 Task: Find connections with filter location Carlisle with filter topic #Homeofficewith filter profile language English with filter current company Universal Ally with filter school West Bengal State University, Kolkata with filter industry Real Estate and Equipment Rental Services with filter service category Editing with filter keywords title UPS Driver
Action: Mouse moved to (492, 66)
Screenshot: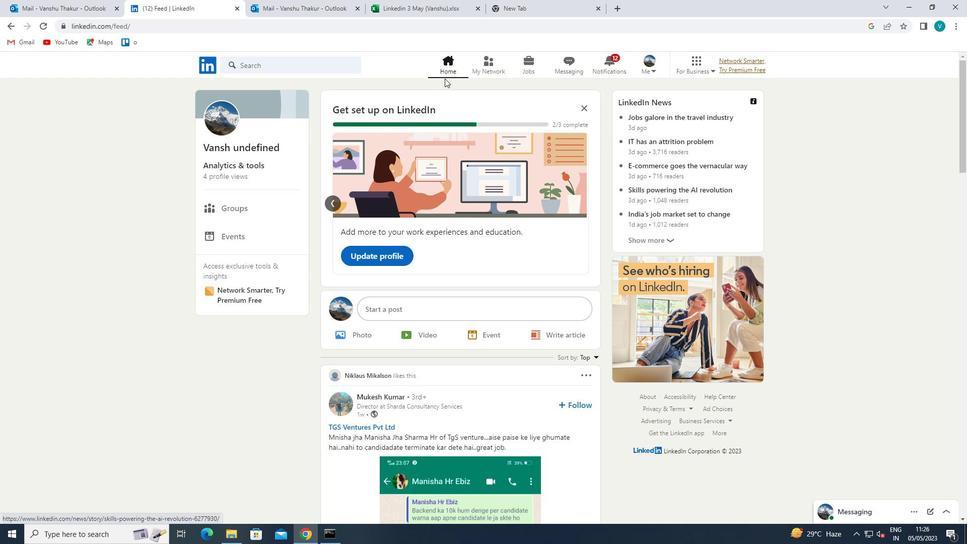 
Action: Mouse pressed left at (492, 66)
Screenshot: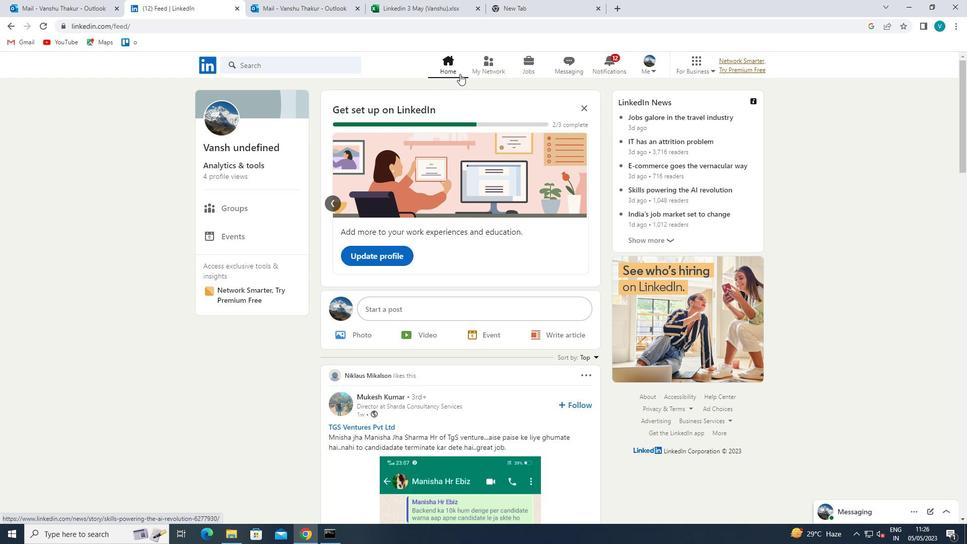 
Action: Mouse moved to (298, 120)
Screenshot: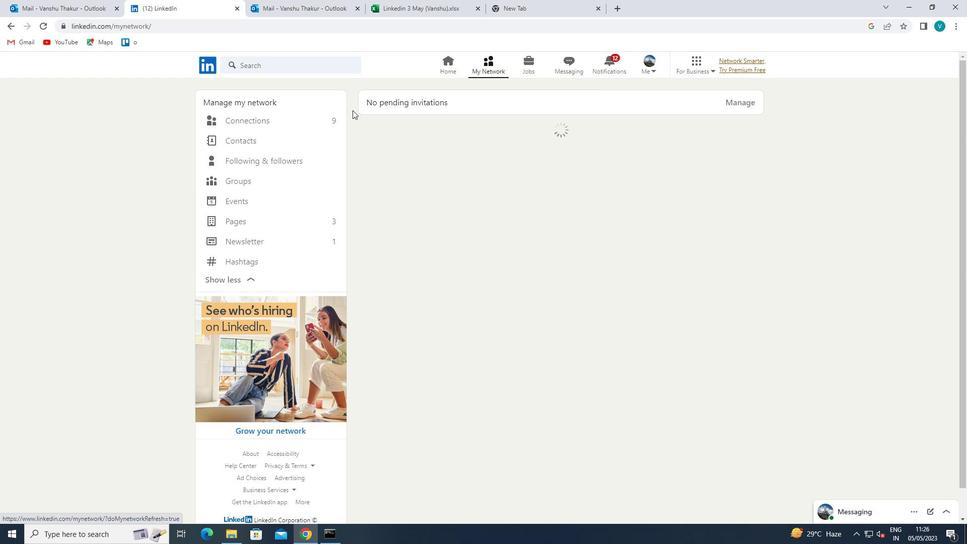 
Action: Mouse pressed left at (298, 120)
Screenshot: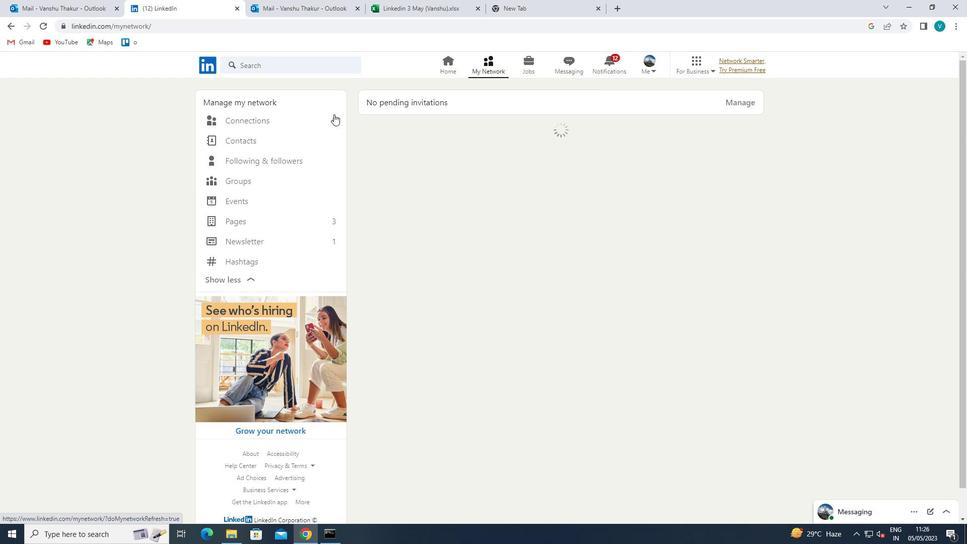 
Action: Mouse moved to (577, 119)
Screenshot: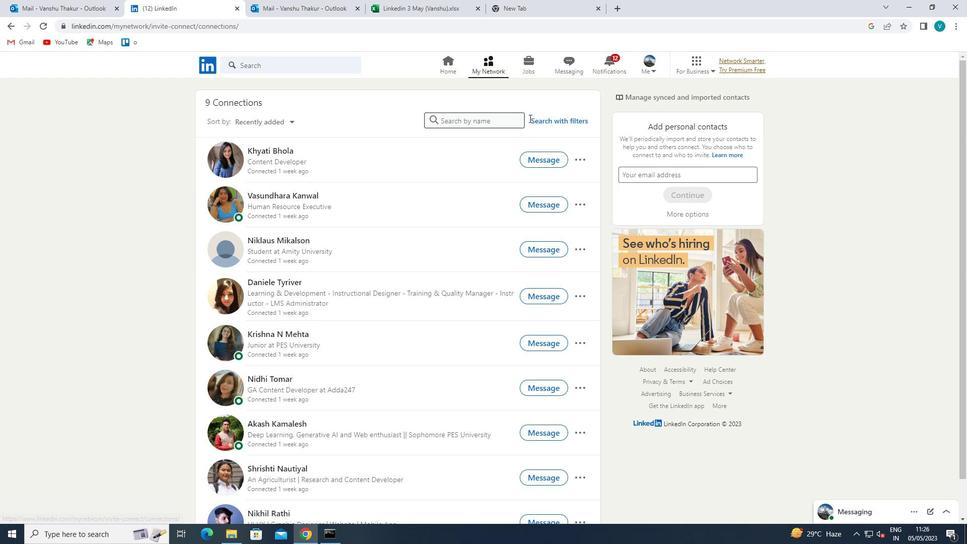 
Action: Mouse pressed left at (577, 119)
Screenshot: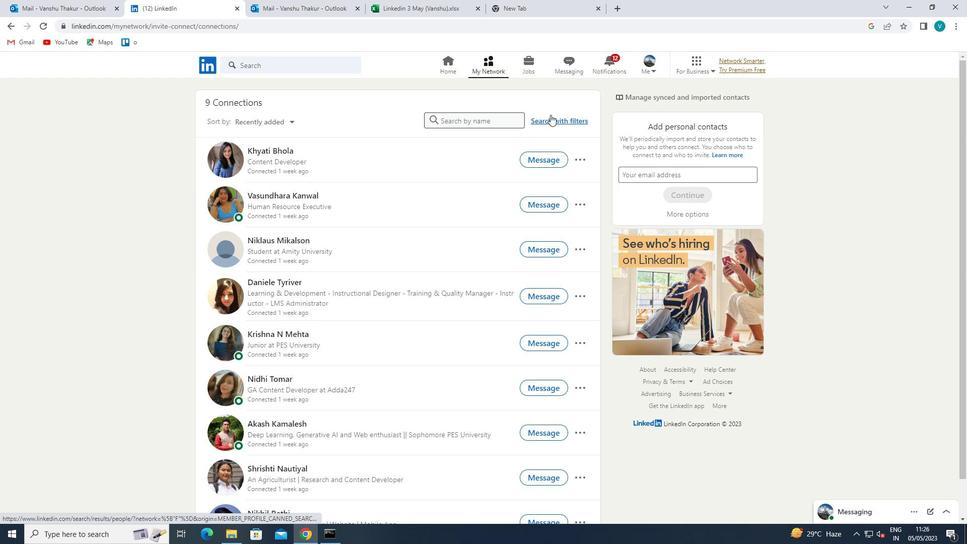 
Action: Mouse moved to (488, 95)
Screenshot: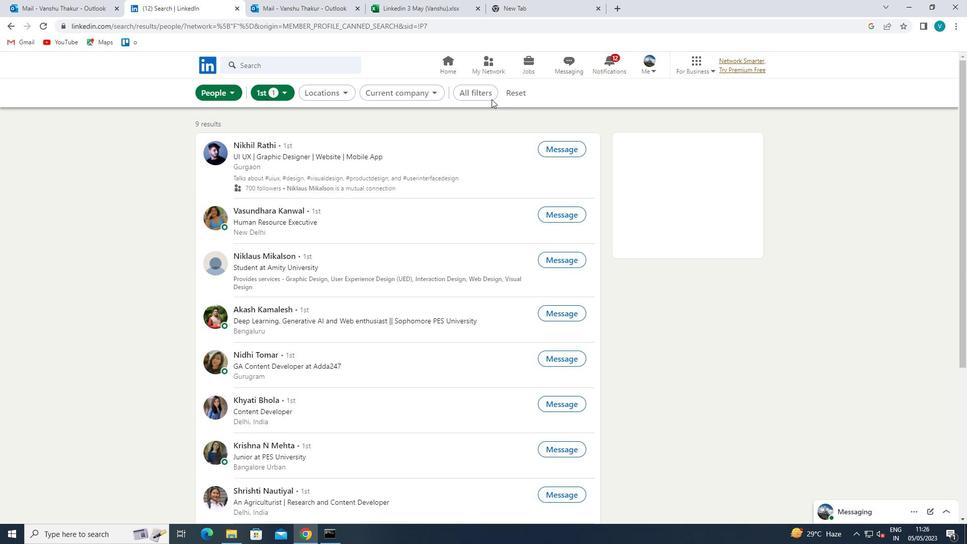 
Action: Mouse pressed left at (488, 95)
Screenshot: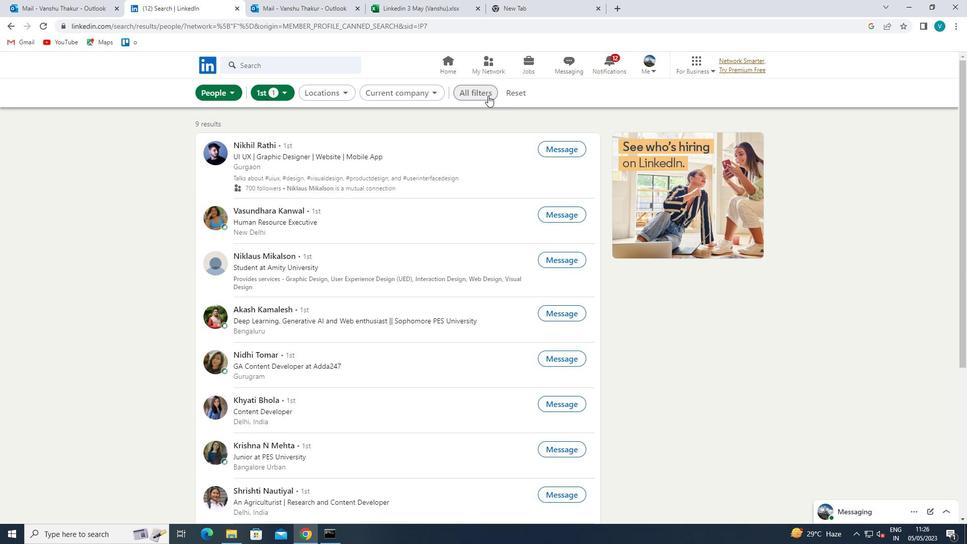 
Action: Mouse moved to (785, 211)
Screenshot: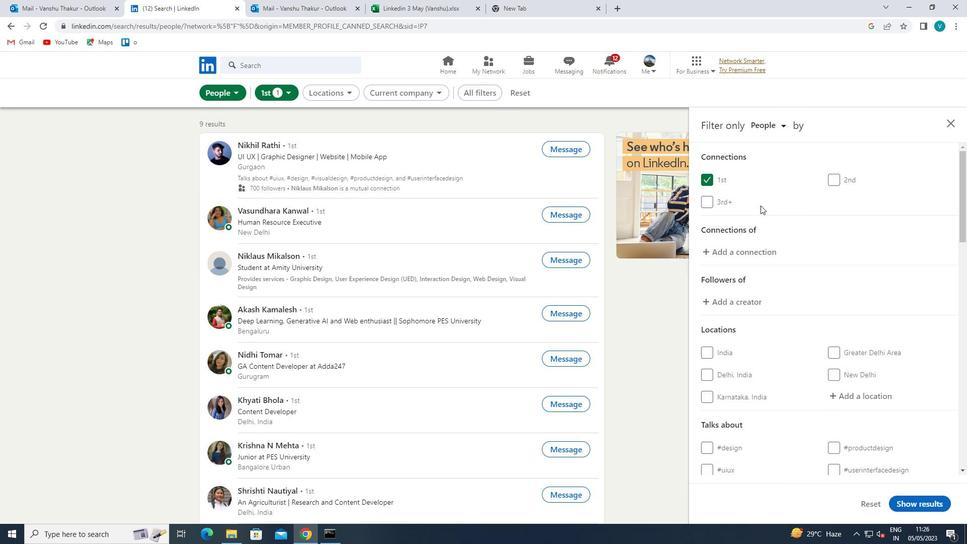 
Action: Mouse scrolled (785, 210) with delta (0, 0)
Screenshot: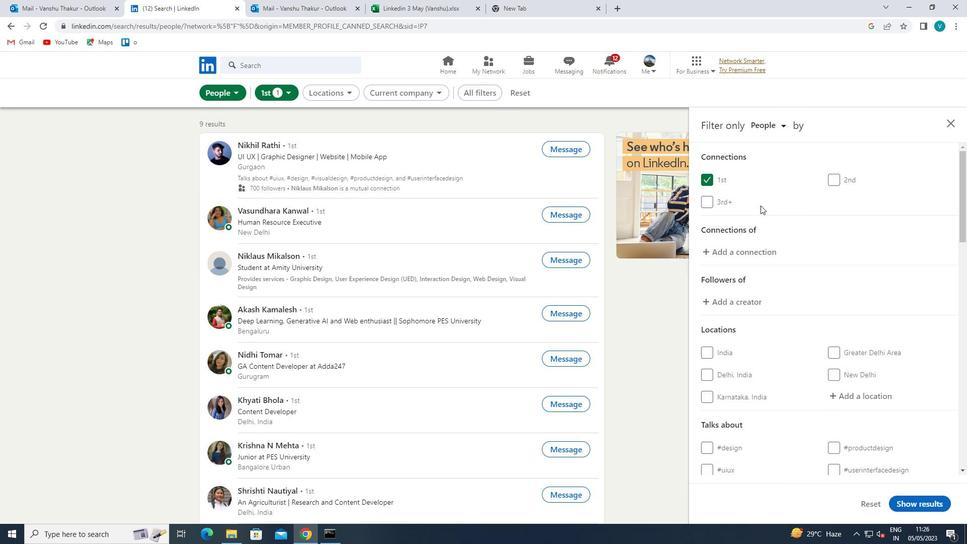
Action: Mouse moved to (786, 212)
Screenshot: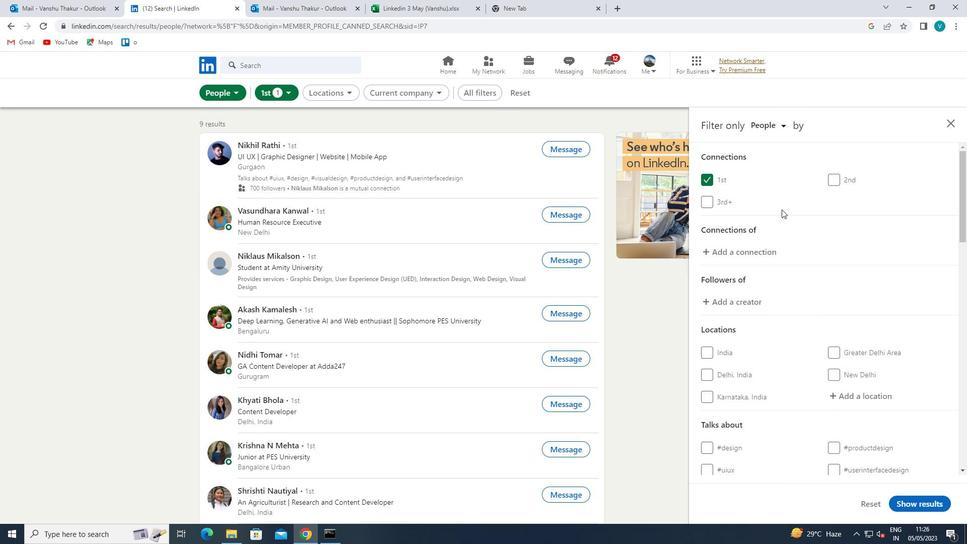 
Action: Mouse scrolled (786, 211) with delta (0, 0)
Screenshot: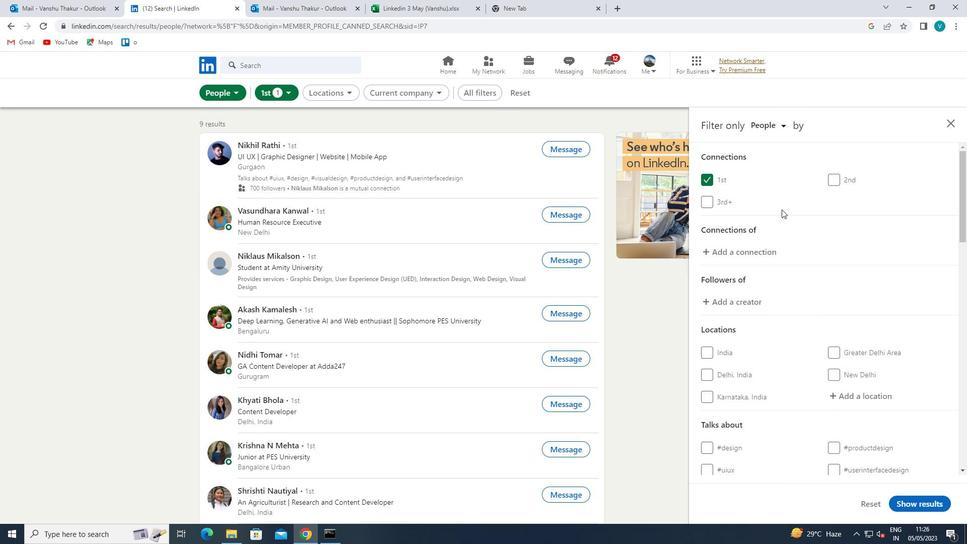 
Action: Mouse moved to (787, 212)
Screenshot: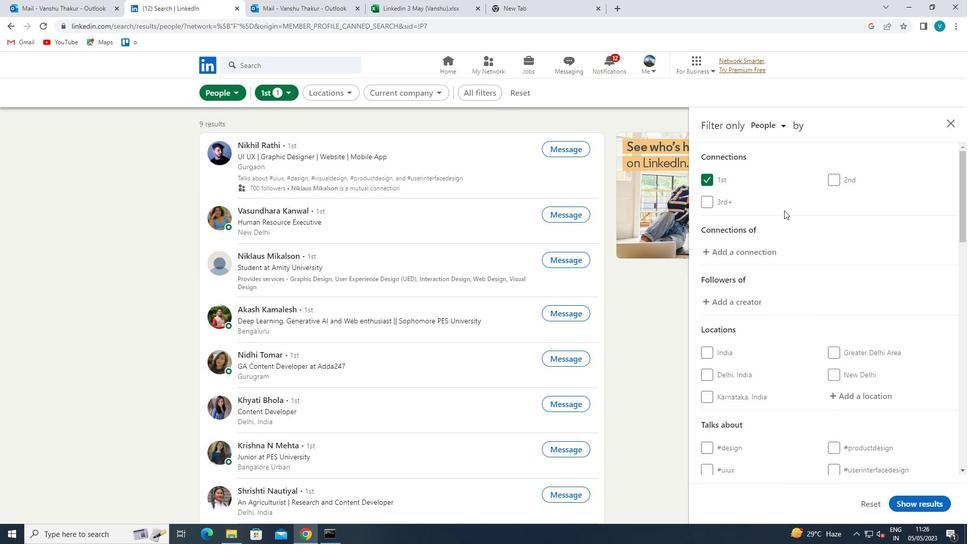 
Action: Mouse scrolled (787, 212) with delta (0, 0)
Screenshot: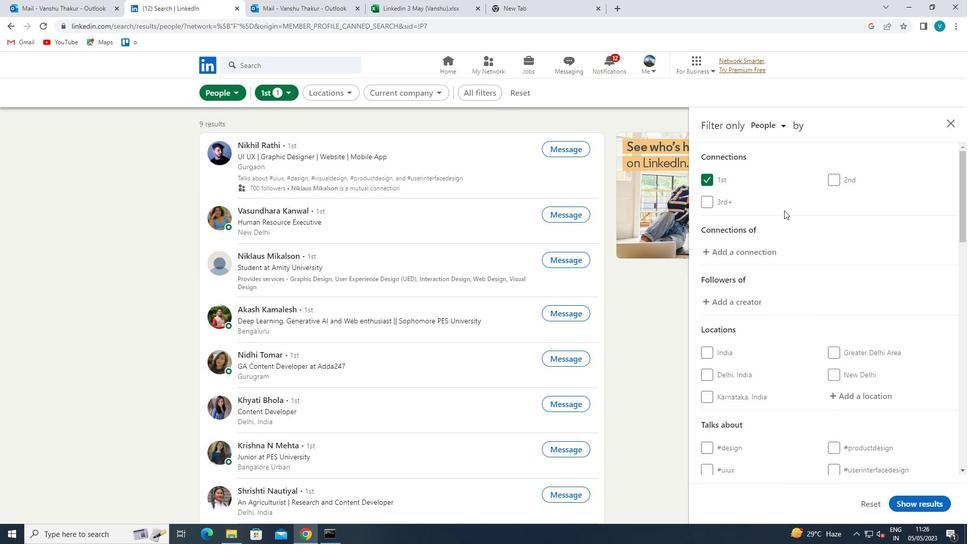 
Action: Mouse moved to (867, 245)
Screenshot: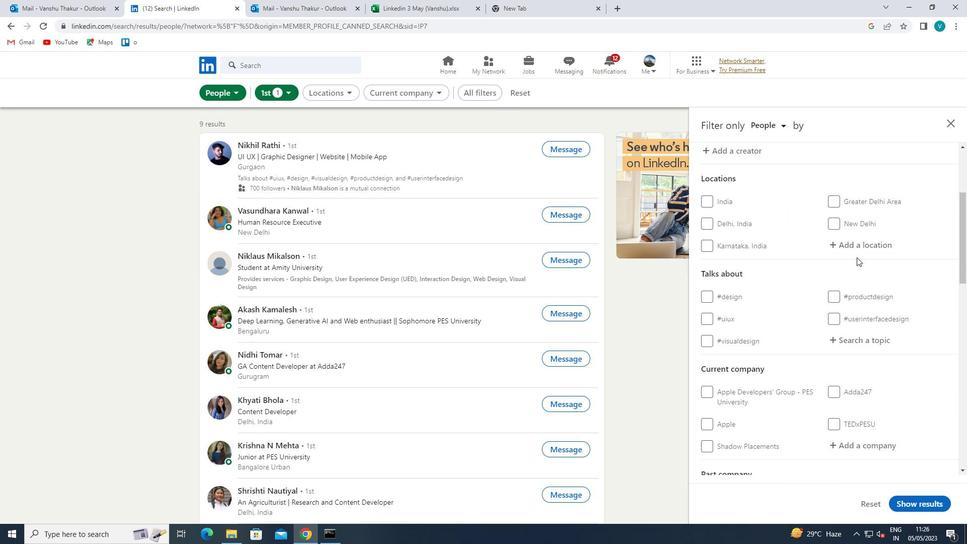 
Action: Mouse pressed left at (867, 245)
Screenshot: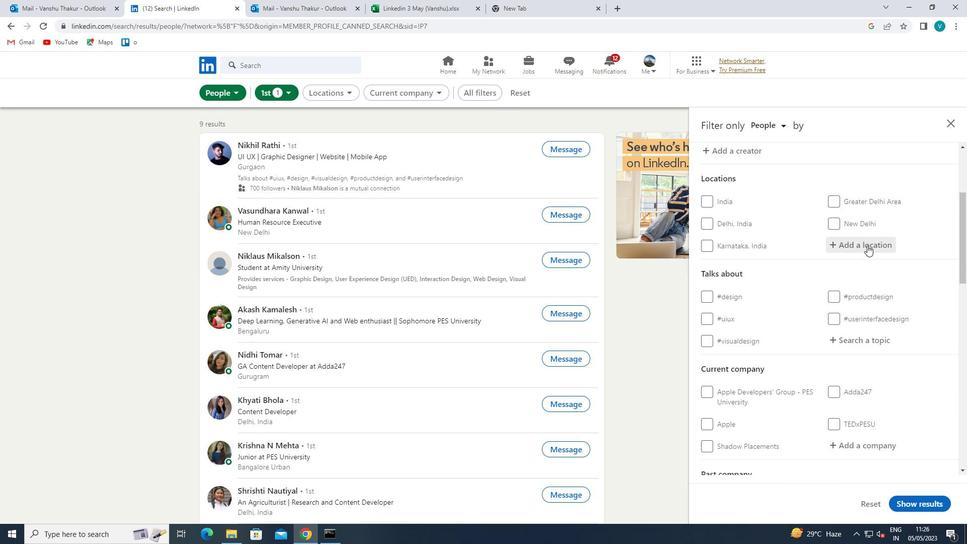 
Action: Mouse moved to (821, 218)
Screenshot: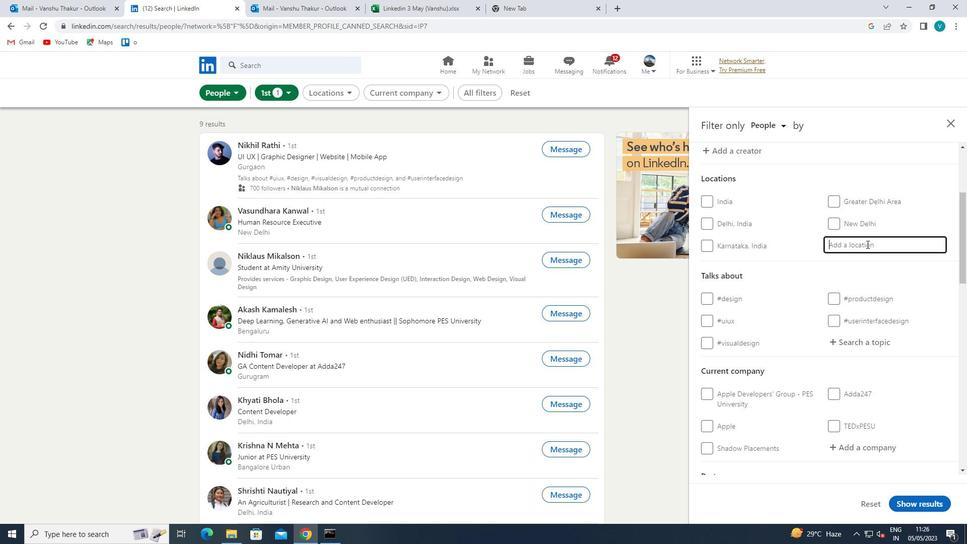 
Action: Key pressed <Key.shift>CARLISLE
Screenshot: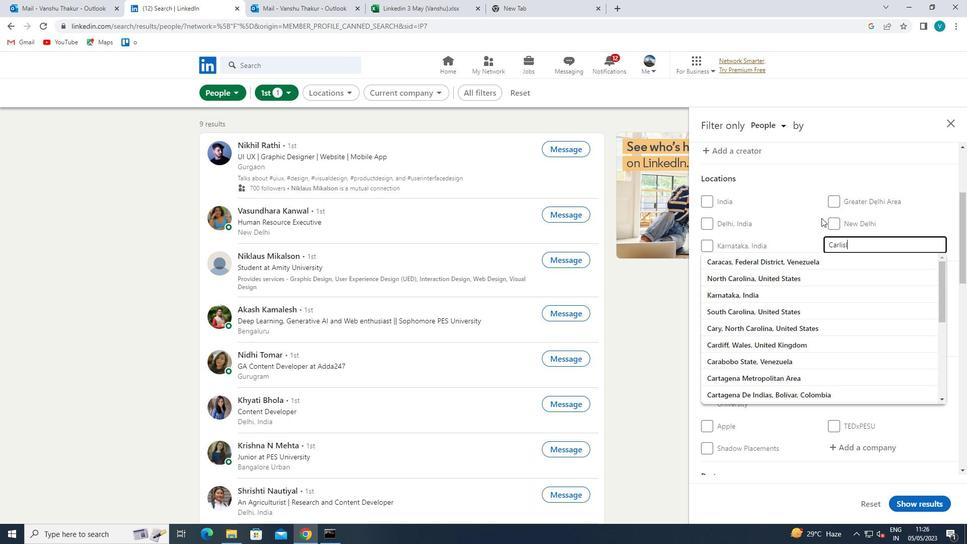 
Action: Mouse moved to (801, 261)
Screenshot: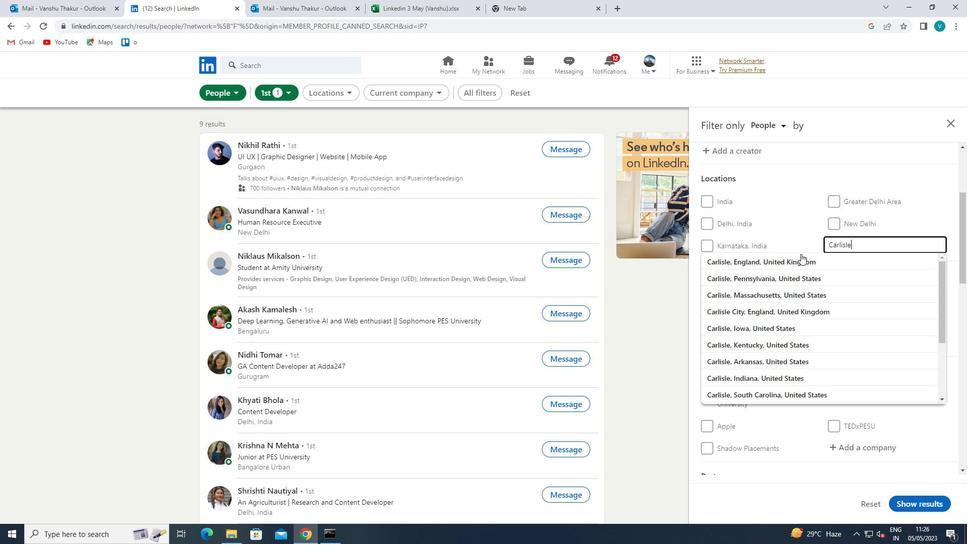 
Action: Mouse pressed left at (801, 261)
Screenshot: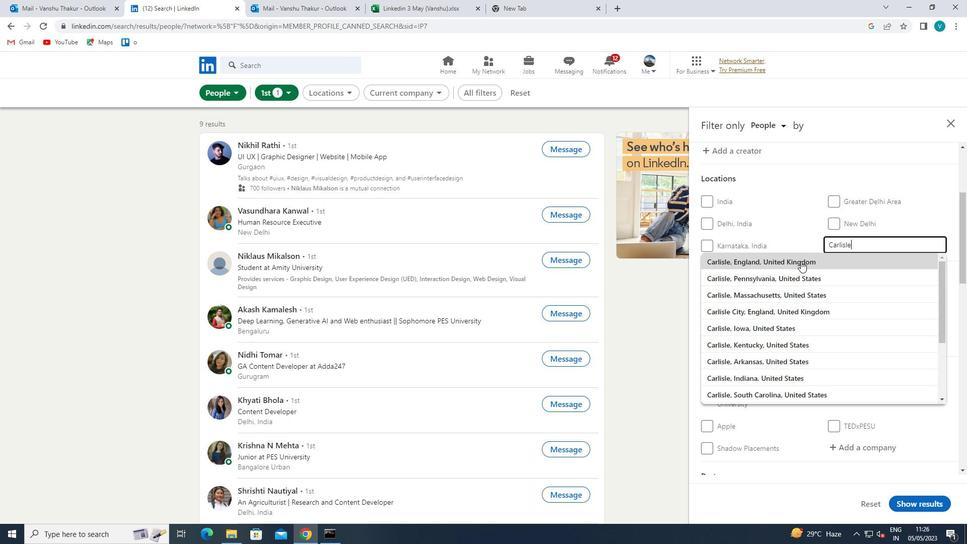 
Action: Mouse moved to (802, 263)
Screenshot: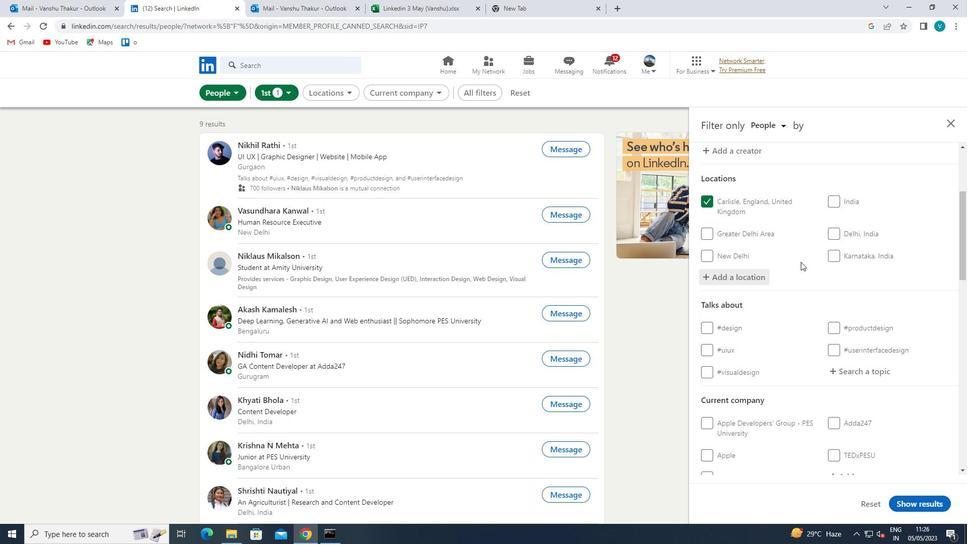 
Action: Mouse scrolled (802, 263) with delta (0, 0)
Screenshot: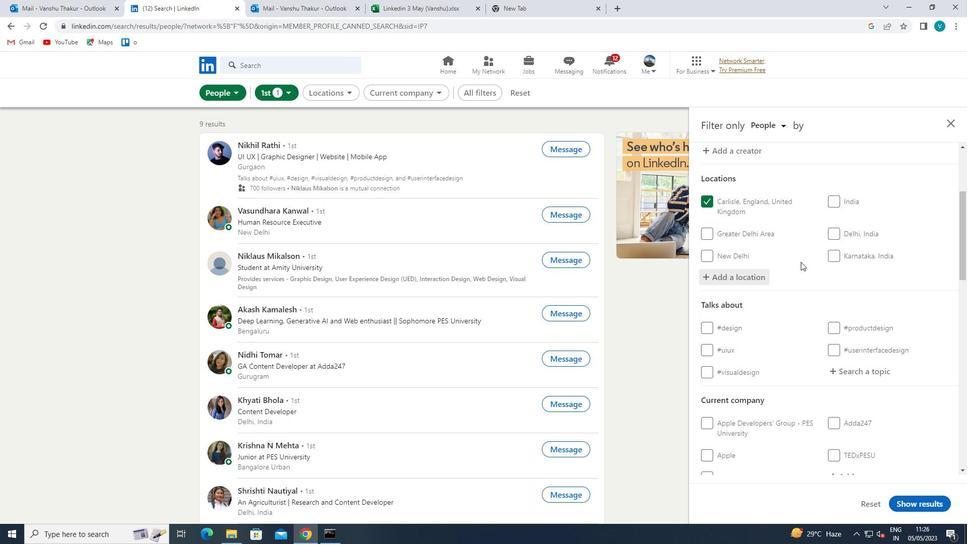 
Action: Mouse moved to (803, 264)
Screenshot: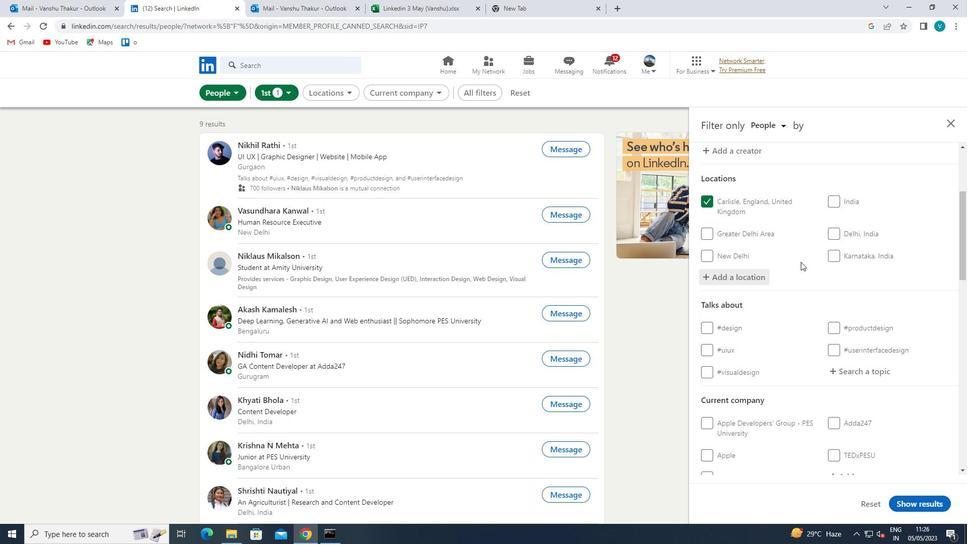 
Action: Mouse scrolled (803, 263) with delta (0, 0)
Screenshot: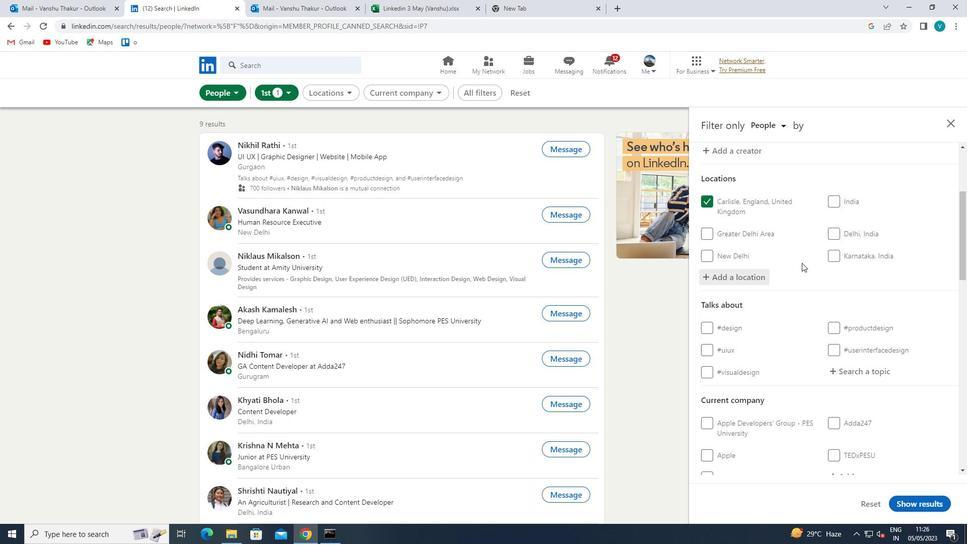 
Action: Mouse moved to (833, 271)
Screenshot: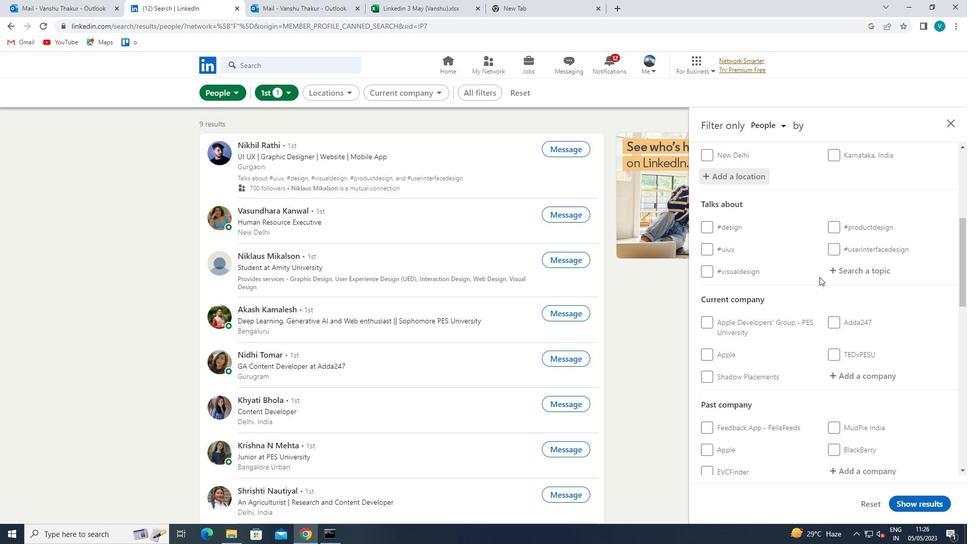 
Action: Mouse pressed left at (833, 271)
Screenshot: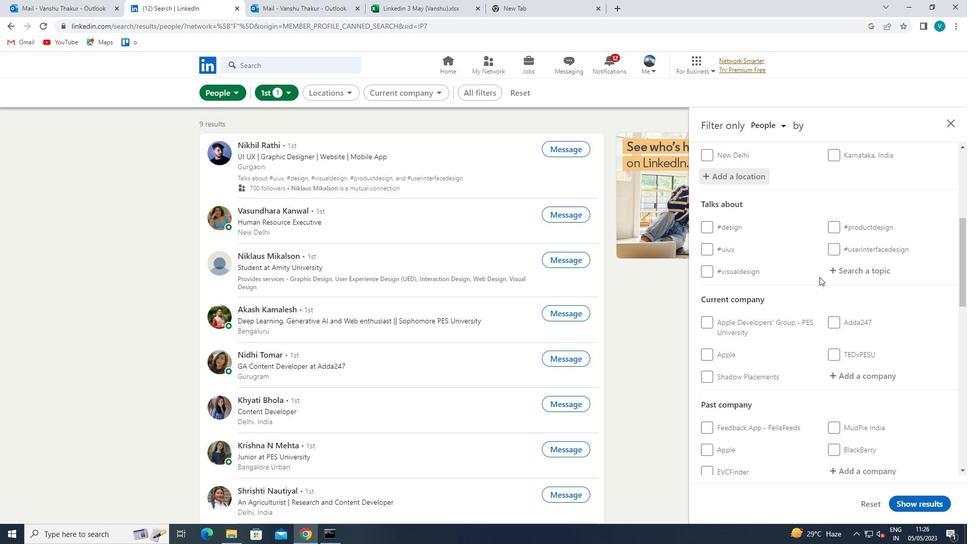 
Action: Mouse moved to (835, 271)
Screenshot: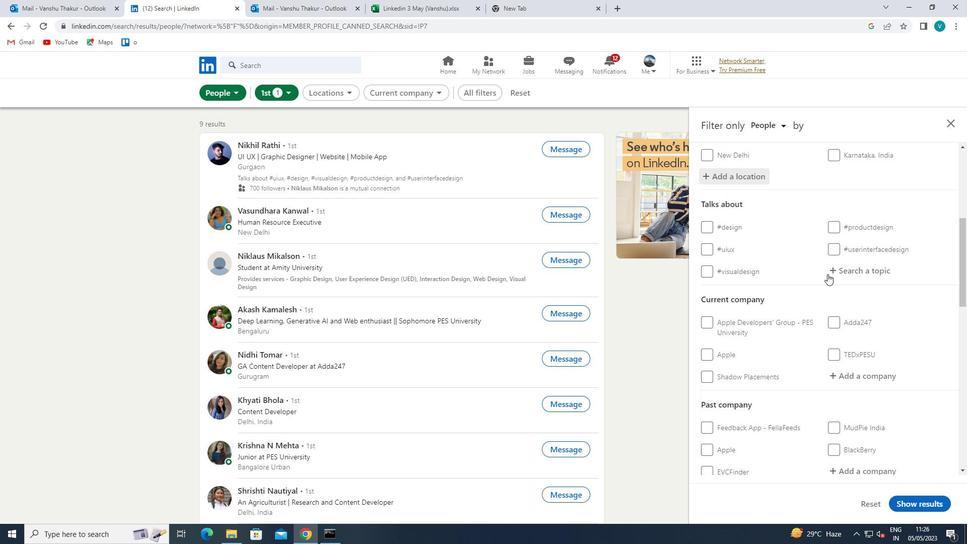 
Action: Key pressed HOMEOFFICE
Screenshot: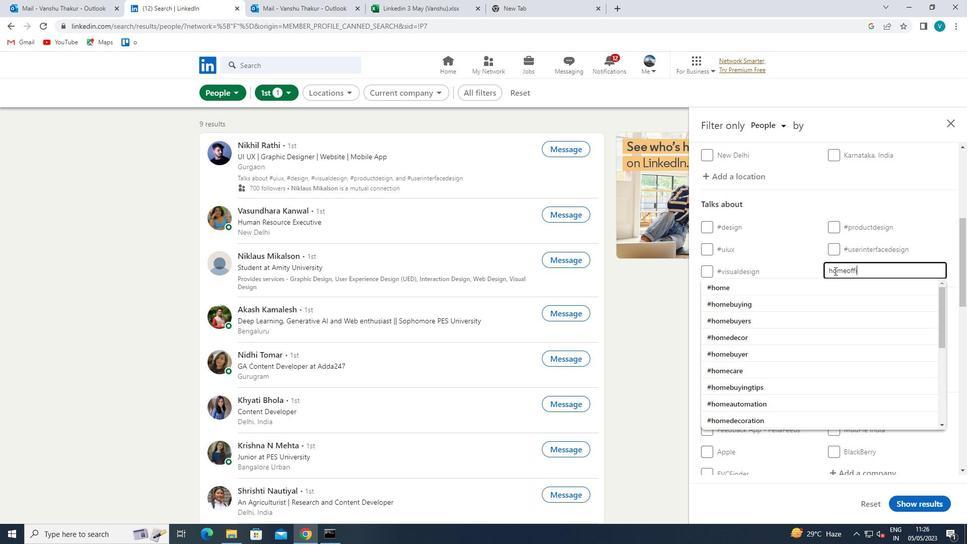 
Action: Mouse moved to (814, 284)
Screenshot: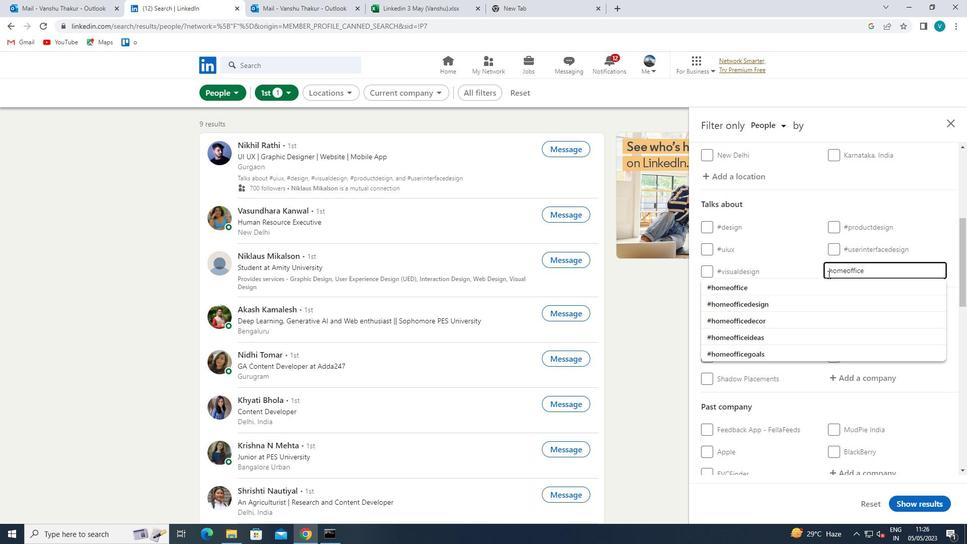 
Action: Mouse pressed left at (814, 284)
Screenshot: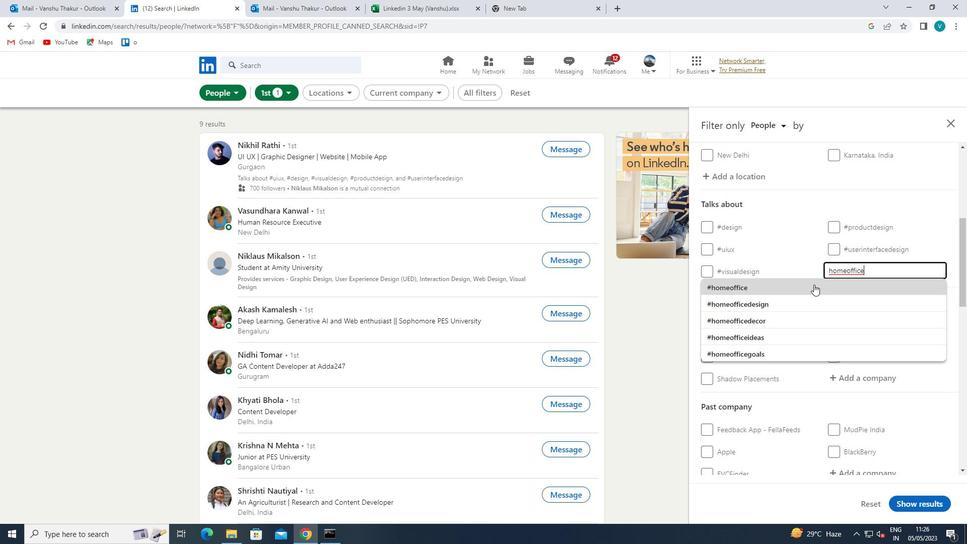 
Action: Mouse scrolled (814, 284) with delta (0, 0)
Screenshot: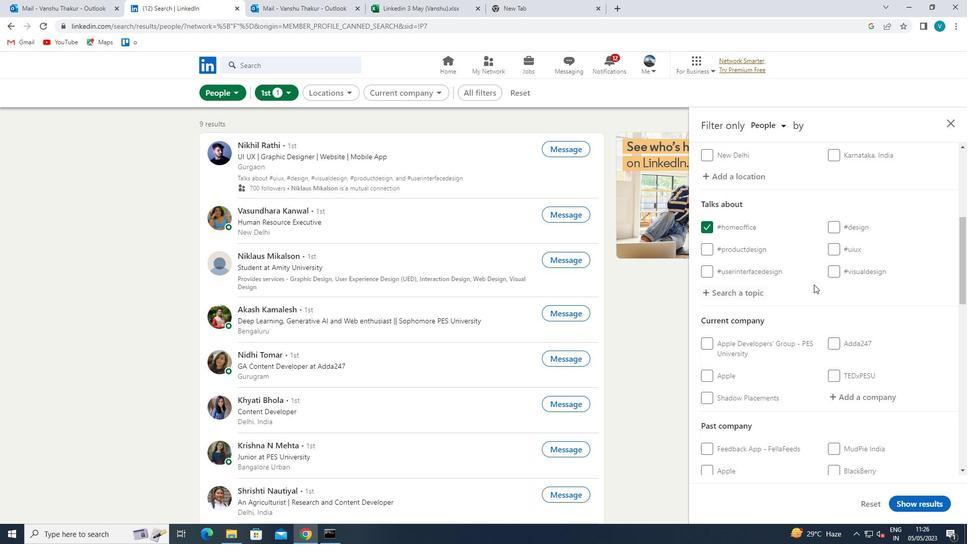 
Action: Mouse scrolled (814, 284) with delta (0, 0)
Screenshot: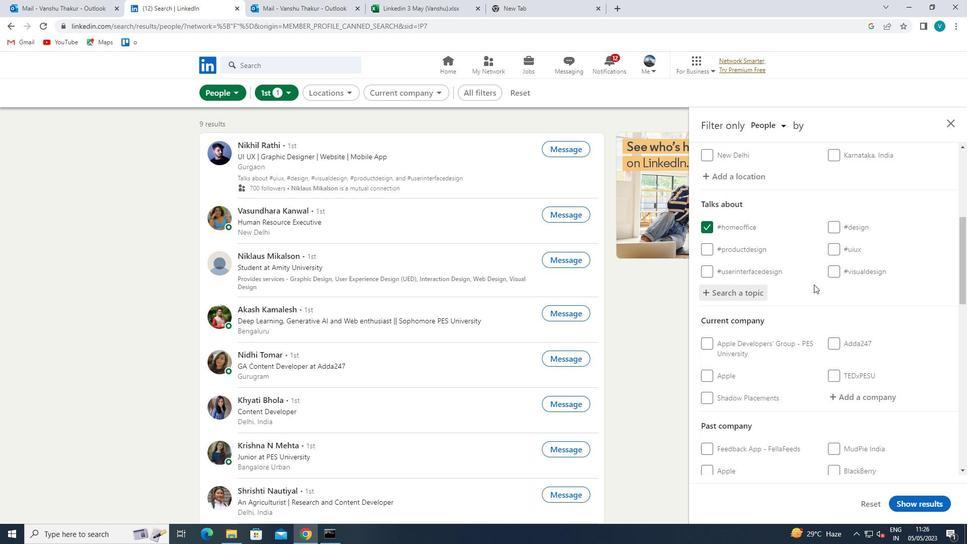 
Action: Mouse moved to (814, 286)
Screenshot: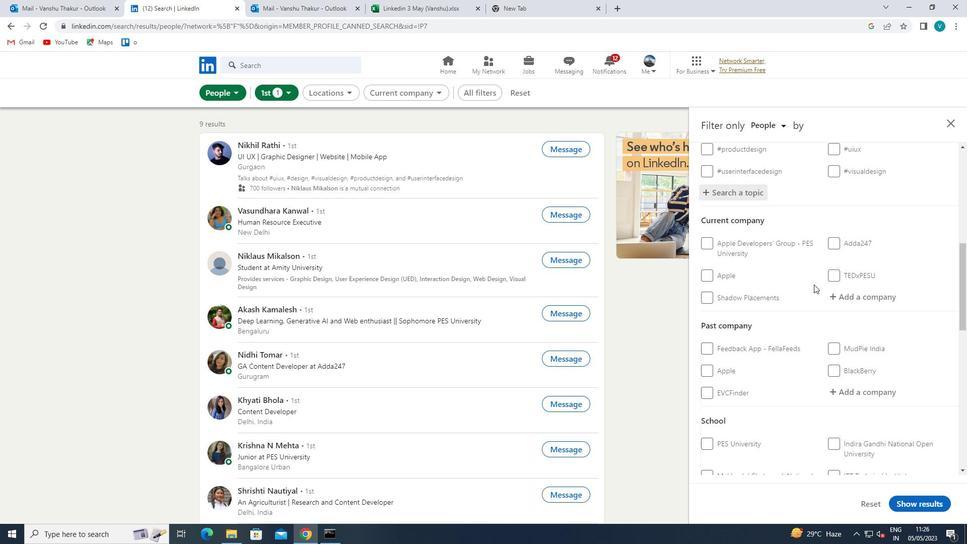 
Action: Mouse scrolled (814, 285) with delta (0, 0)
Screenshot: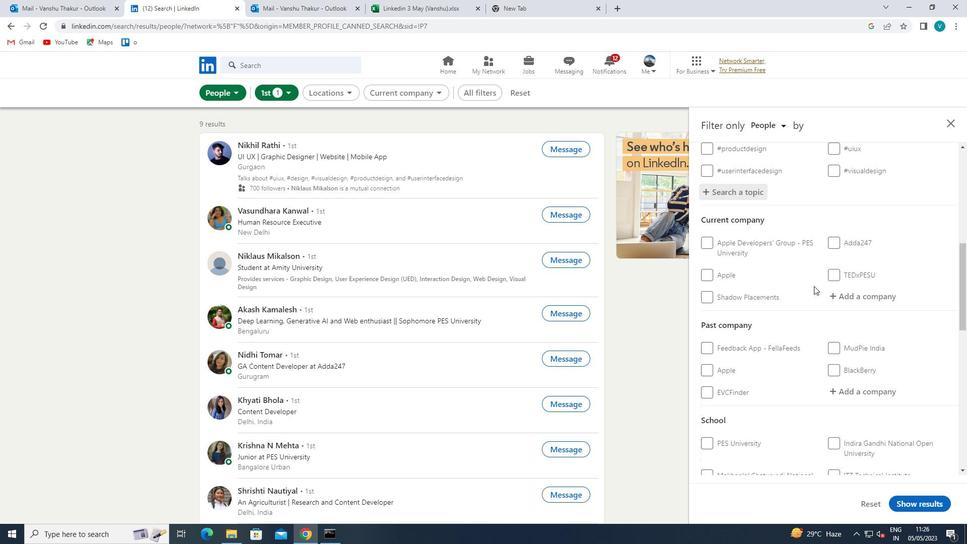 
Action: Mouse scrolled (814, 285) with delta (0, 0)
Screenshot: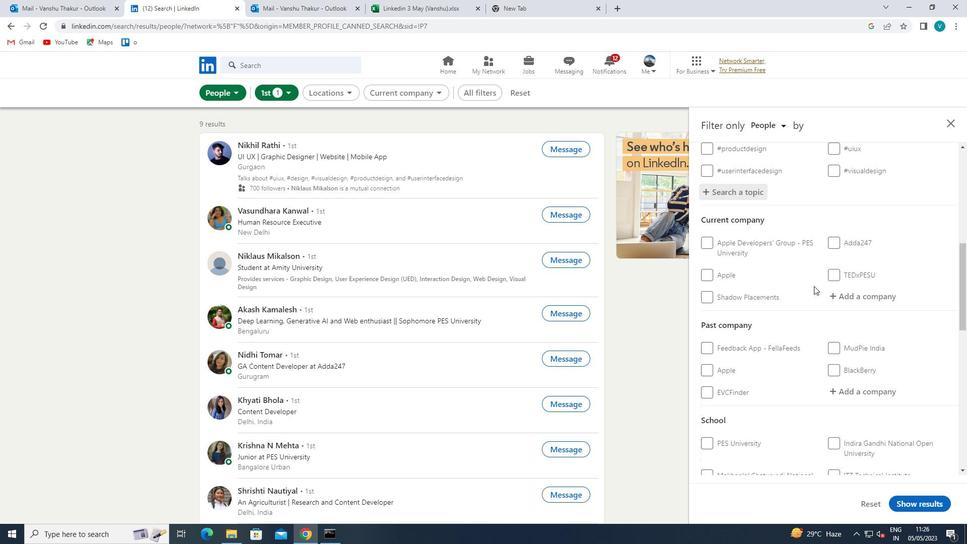 
Action: Mouse scrolled (814, 285) with delta (0, 0)
Screenshot: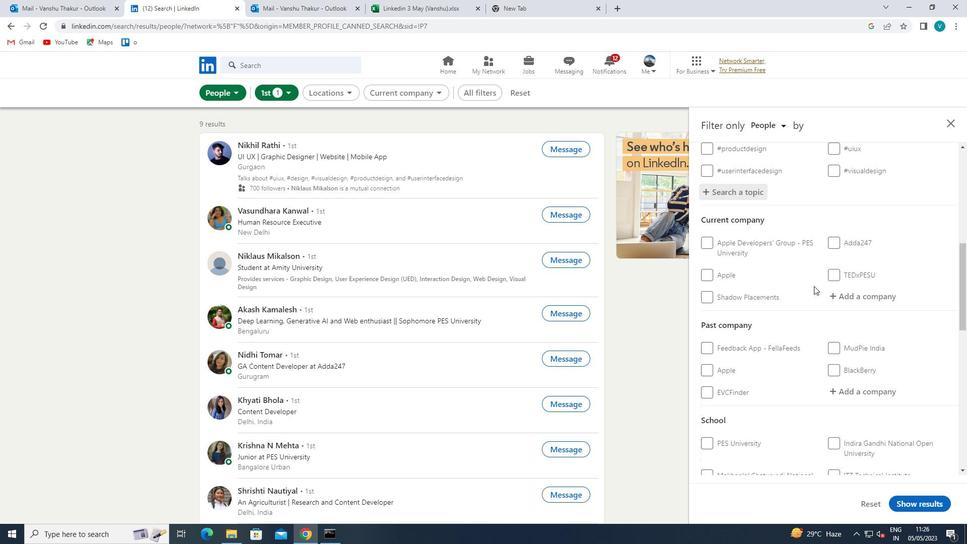 
Action: Mouse moved to (812, 287)
Screenshot: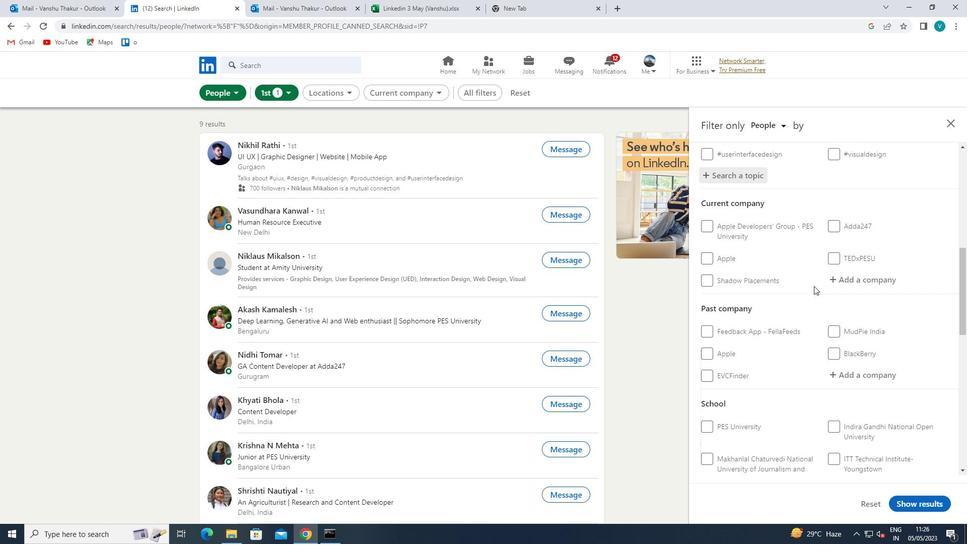 
Action: Mouse scrolled (812, 287) with delta (0, 0)
Screenshot: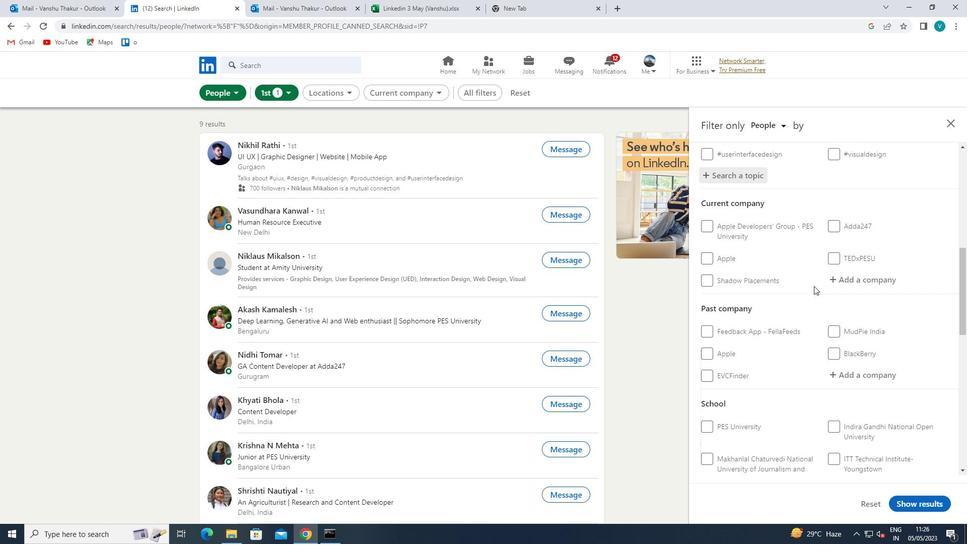 
Action: Mouse moved to (811, 287)
Screenshot: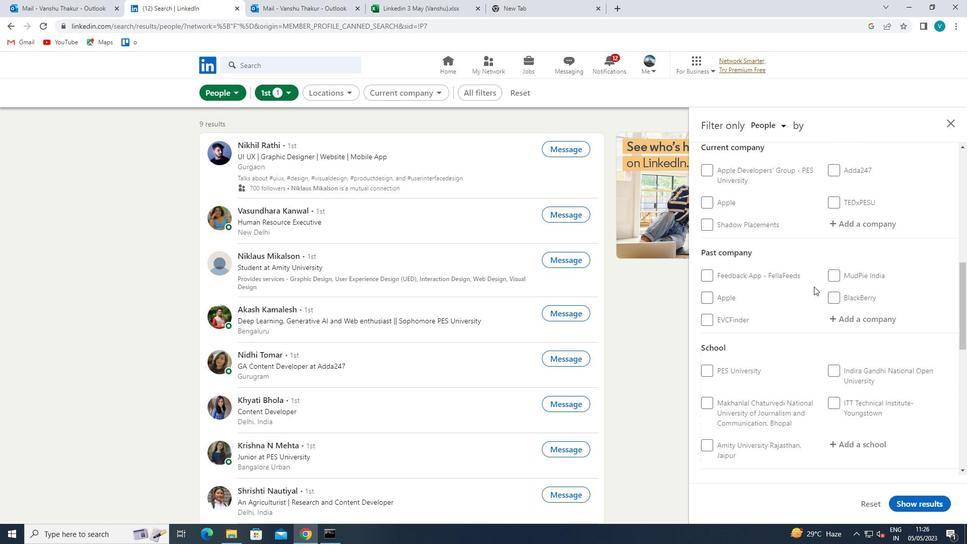 
Action: Mouse scrolled (811, 287) with delta (0, 0)
Screenshot: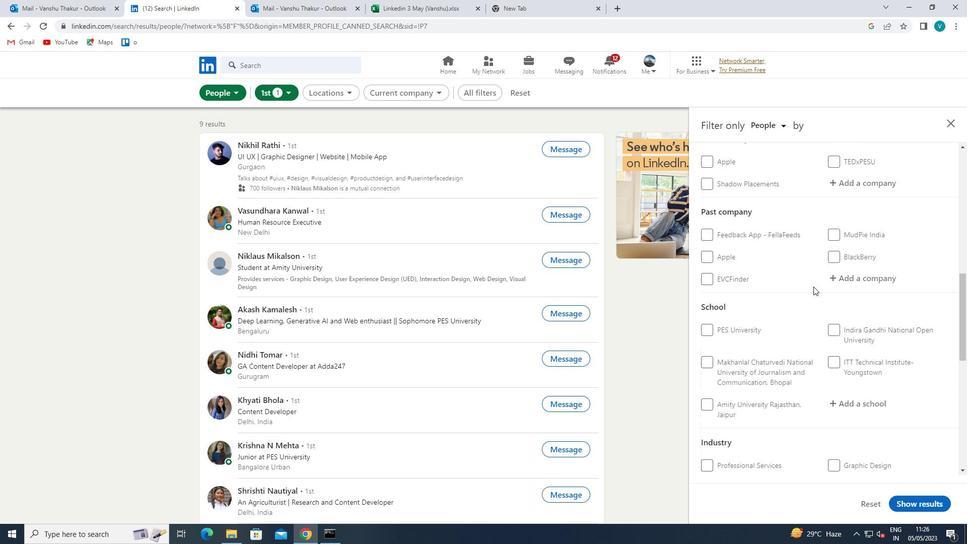 
Action: Mouse moved to (810, 289)
Screenshot: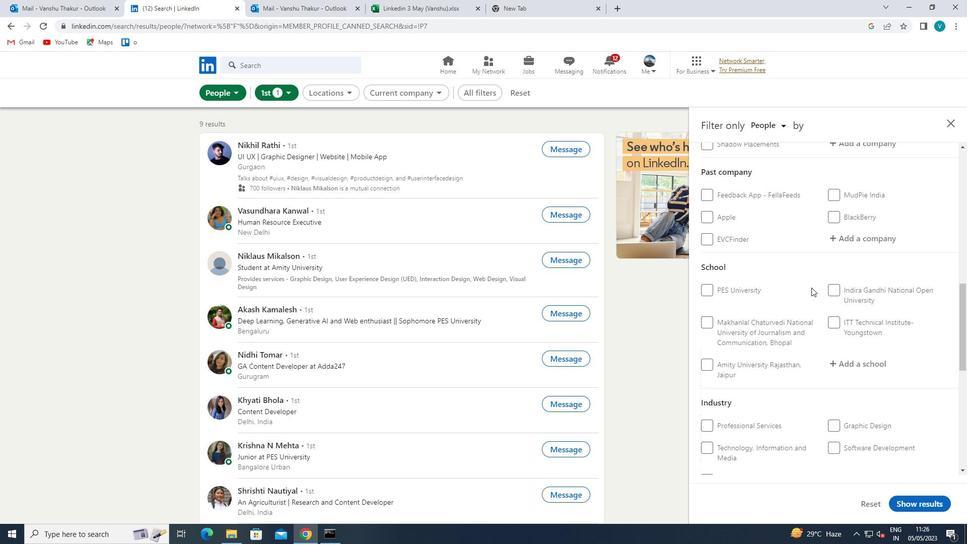 
Action: Mouse scrolled (810, 288) with delta (0, 0)
Screenshot: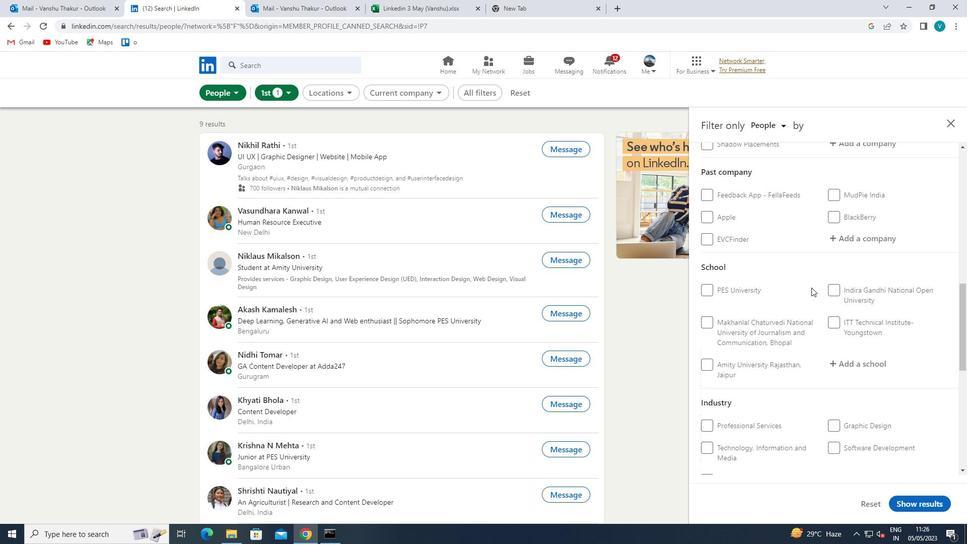 
Action: Mouse moved to (799, 298)
Screenshot: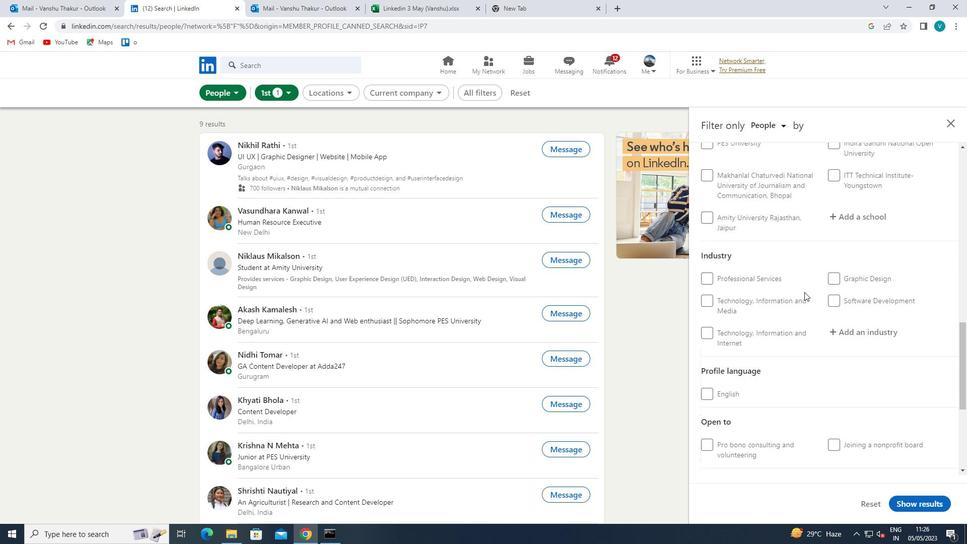 
Action: Mouse scrolled (799, 297) with delta (0, 0)
Screenshot: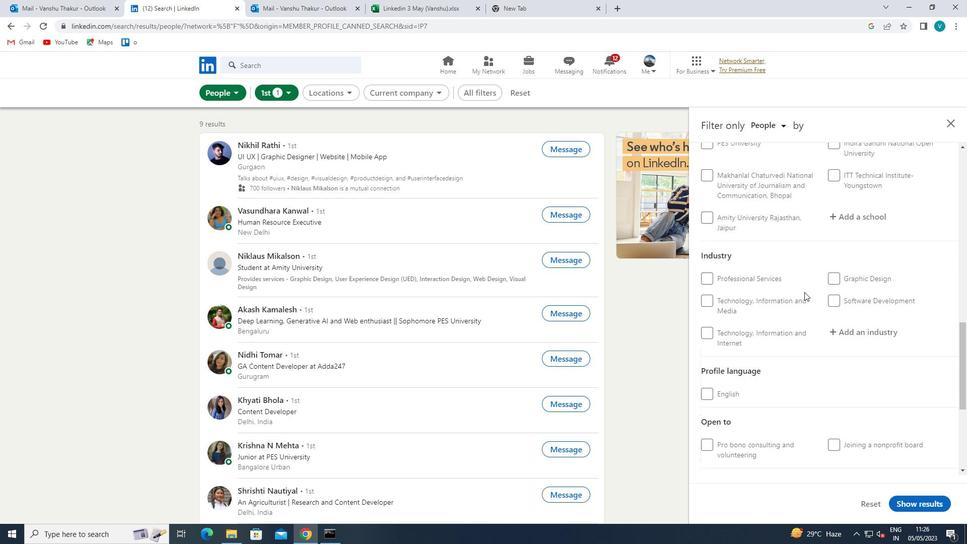 
Action: Mouse moved to (711, 342)
Screenshot: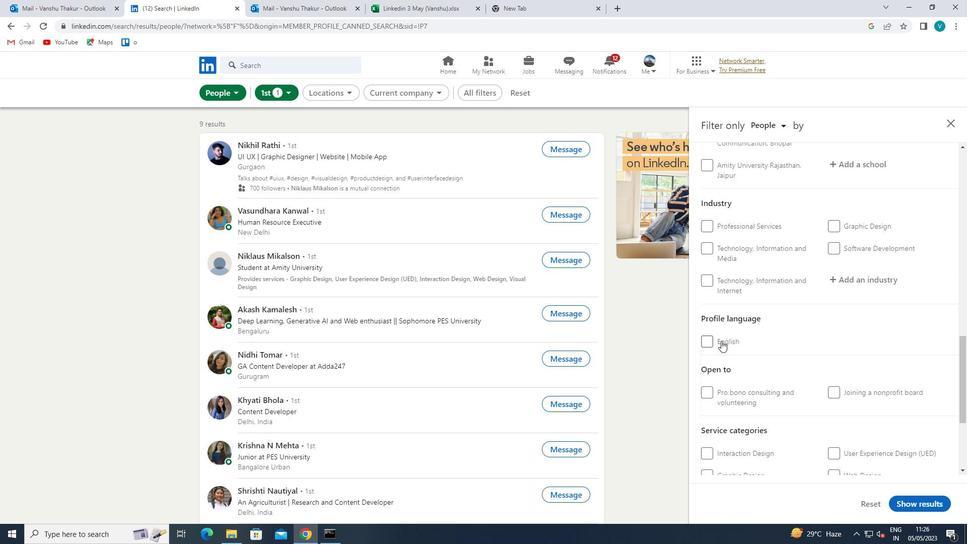 
Action: Mouse pressed left at (711, 342)
Screenshot: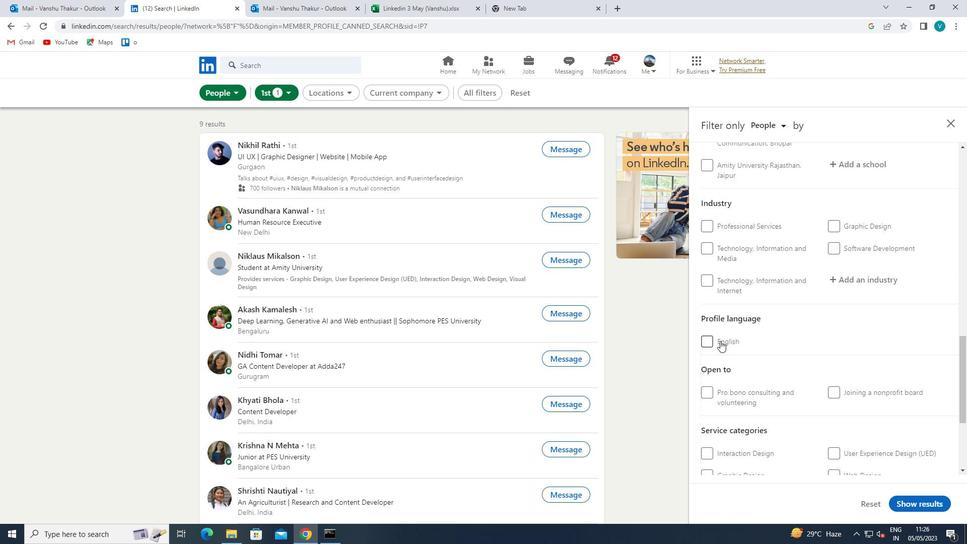 
Action: Mouse moved to (878, 345)
Screenshot: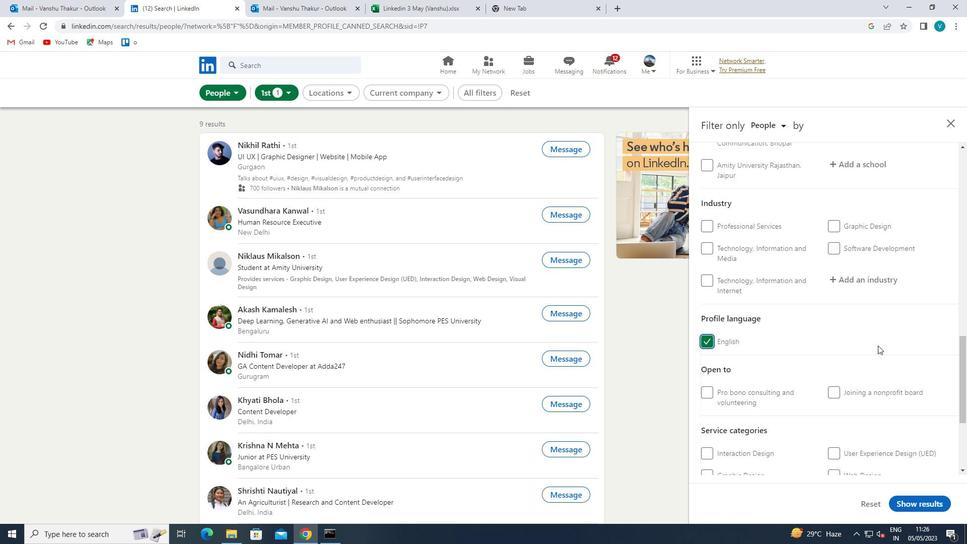 
Action: Mouse scrolled (878, 346) with delta (0, 0)
Screenshot: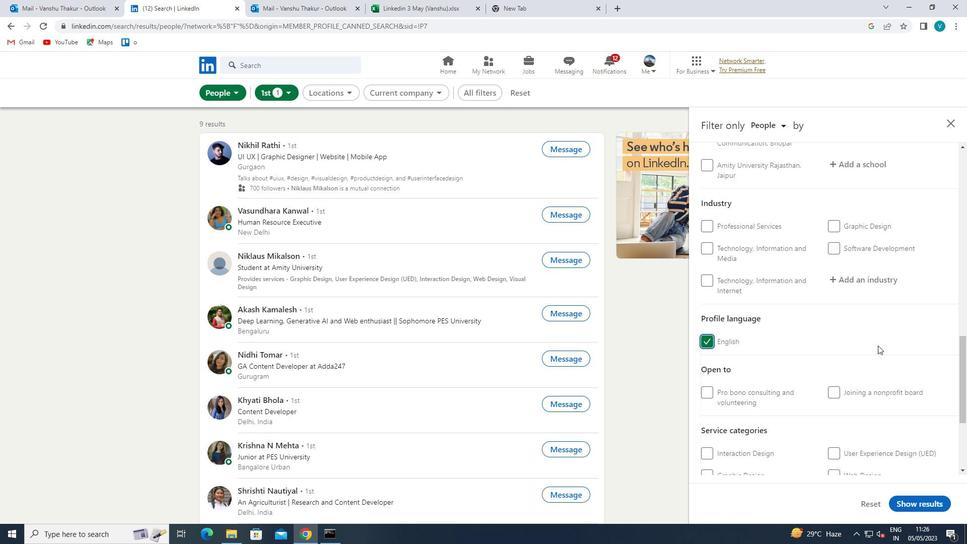 
Action: Mouse scrolled (878, 346) with delta (0, 0)
Screenshot: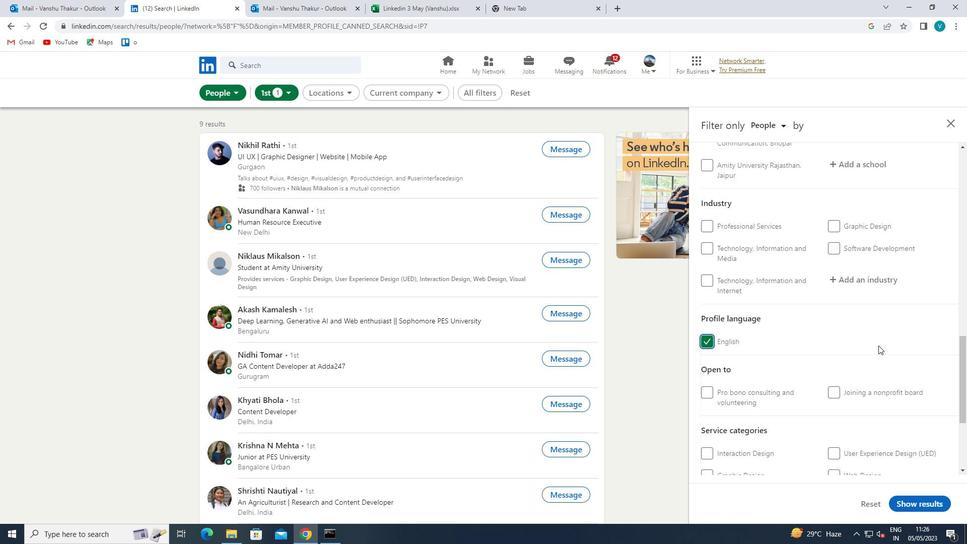 
Action: Mouse scrolled (878, 346) with delta (0, 0)
Screenshot: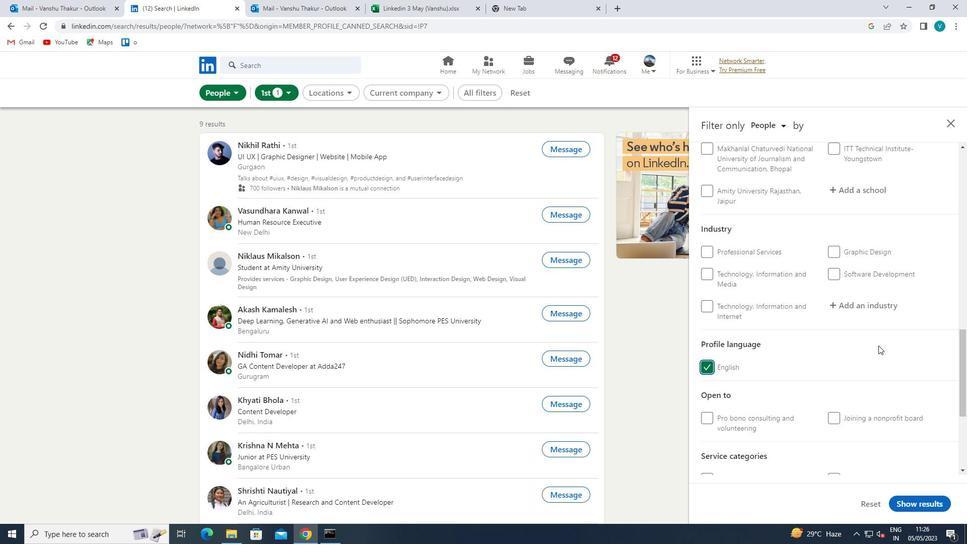 
Action: Mouse scrolled (878, 346) with delta (0, 0)
Screenshot: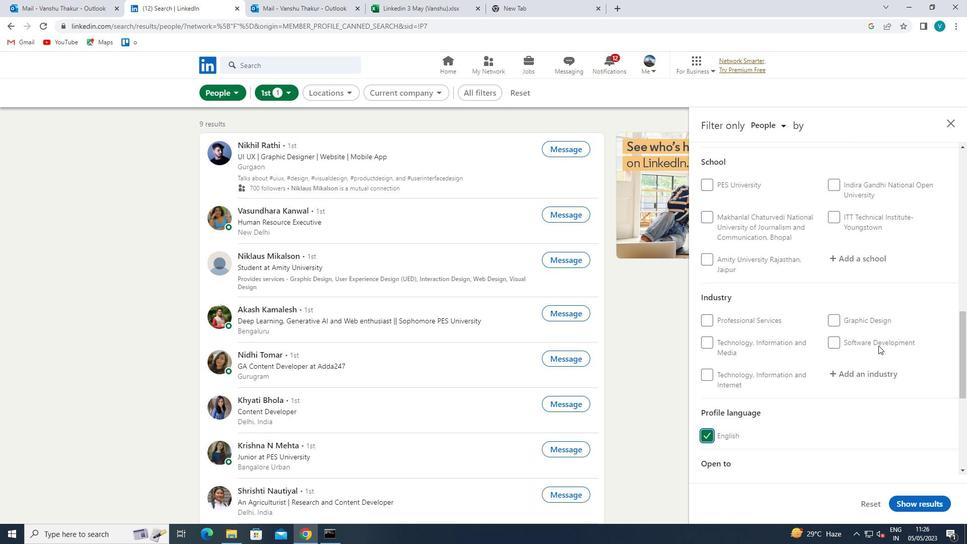 
Action: Mouse scrolled (878, 346) with delta (0, 0)
Screenshot: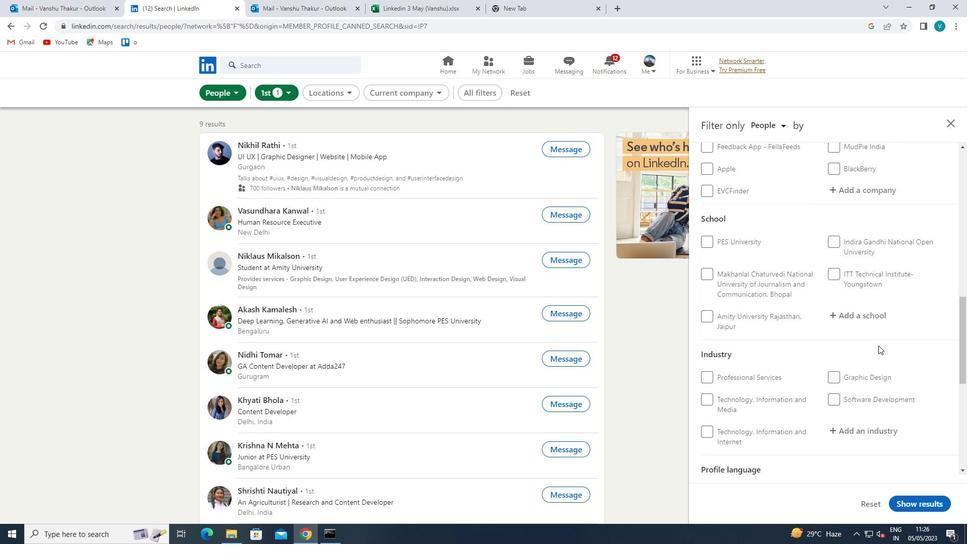 
Action: Mouse scrolled (878, 346) with delta (0, 0)
Screenshot: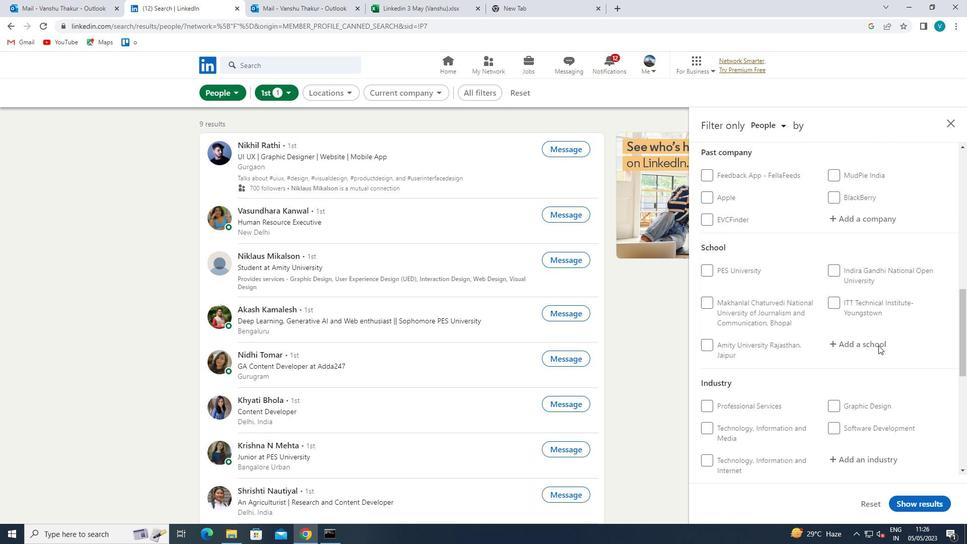 
Action: Mouse moved to (884, 240)
Screenshot: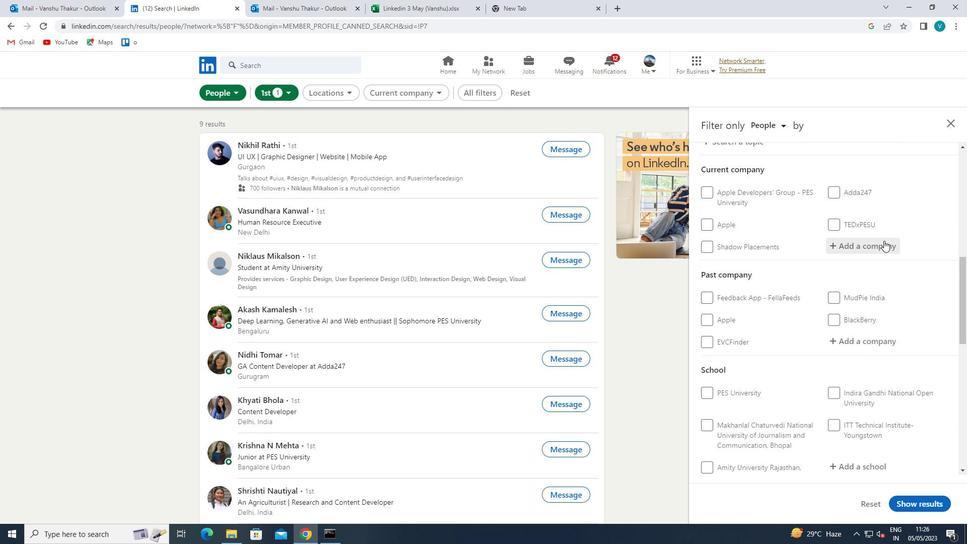 
Action: Mouse pressed left at (884, 240)
Screenshot: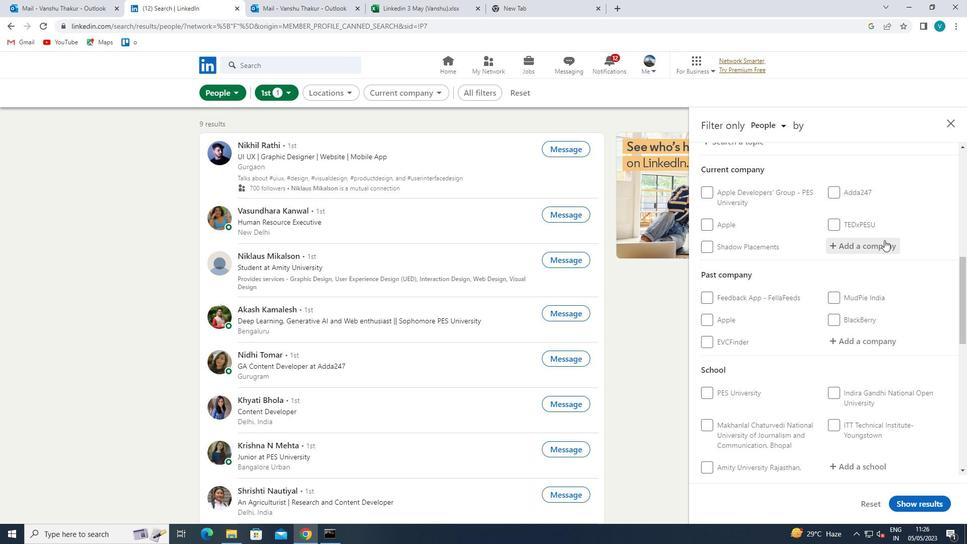 
Action: Key pressed <Key.shift>UNIVERSAL<Key.space>
Screenshot: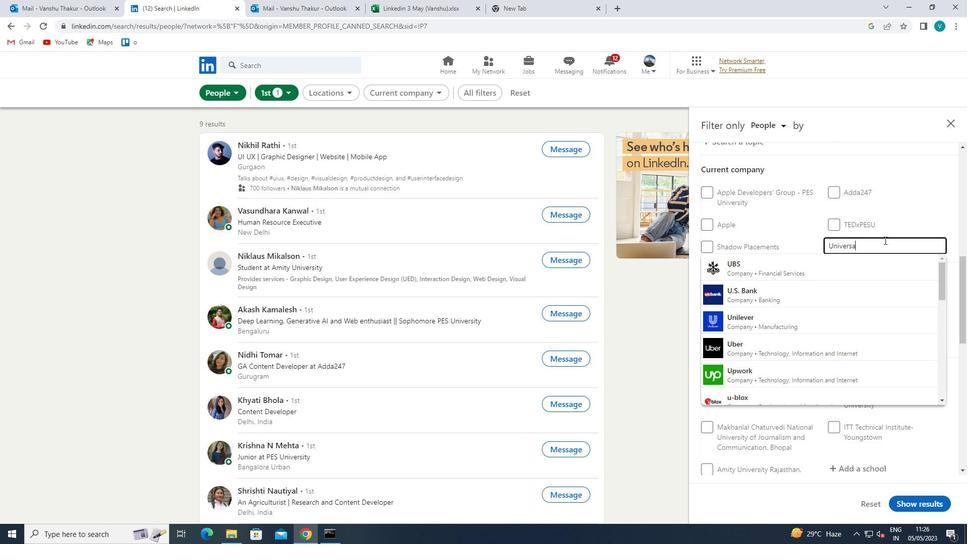 
Action: Mouse moved to (879, 239)
Screenshot: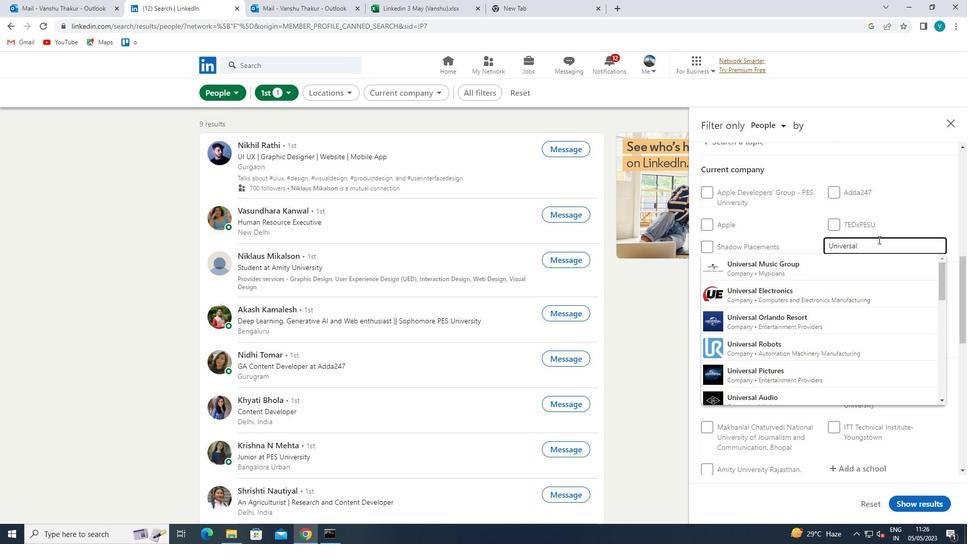 
Action: Key pressed <Key.shift>ALLY
Screenshot: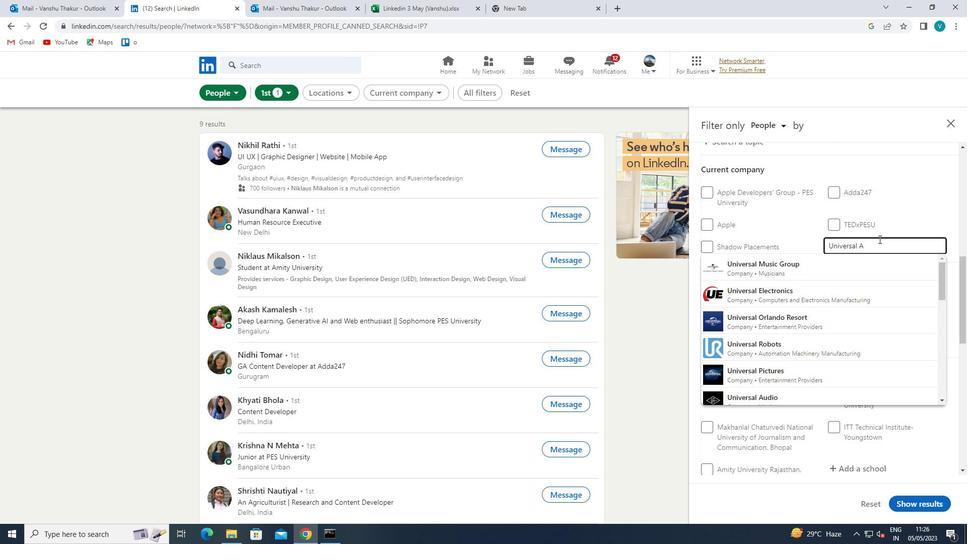 
Action: Mouse moved to (853, 255)
Screenshot: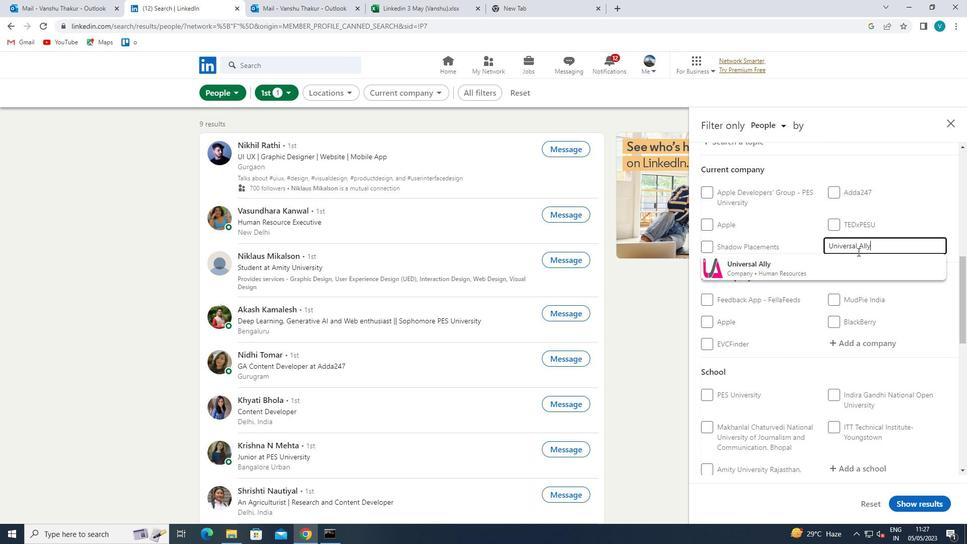 
Action: Mouse pressed left at (853, 255)
Screenshot: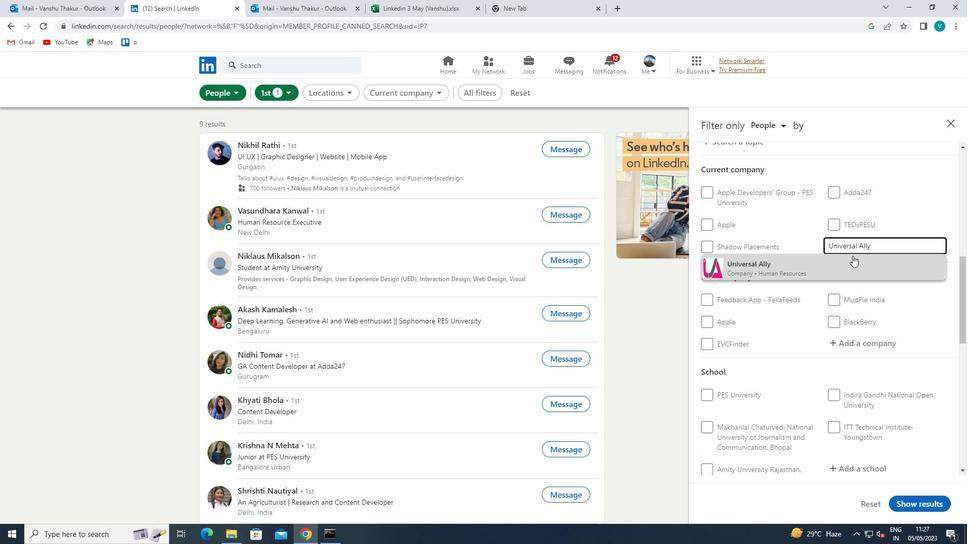 
Action: Mouse scrolled (853, 255) with delta (0, 0)
Screenshot: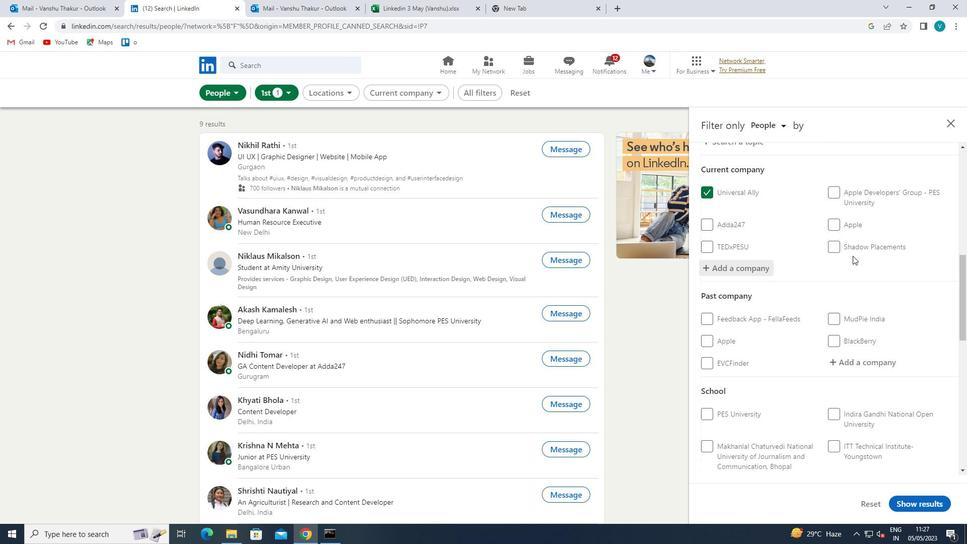 
Action: Mouse moved to (852, 256)
Screenshot: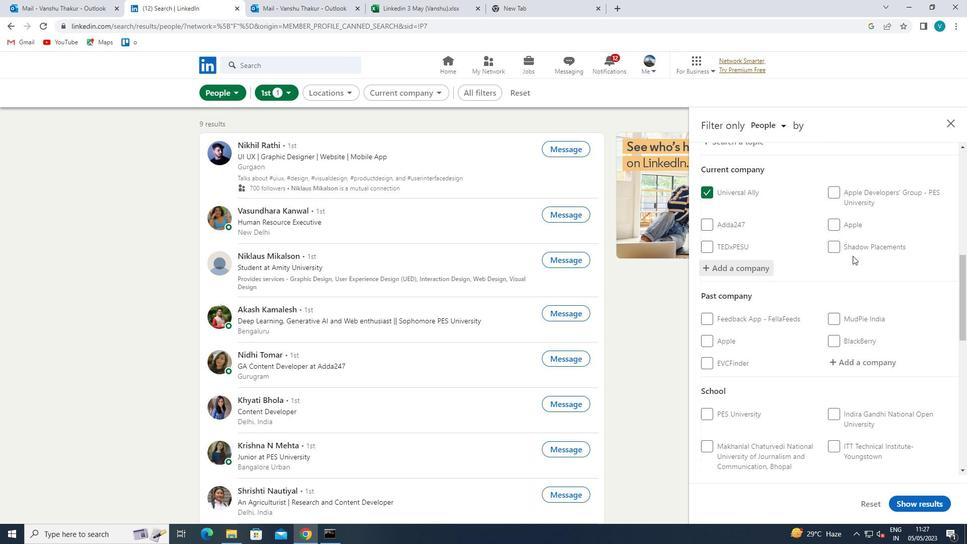 
Action: Mouse scrolled (852, 255) with delta (0, 0)
Screenshot: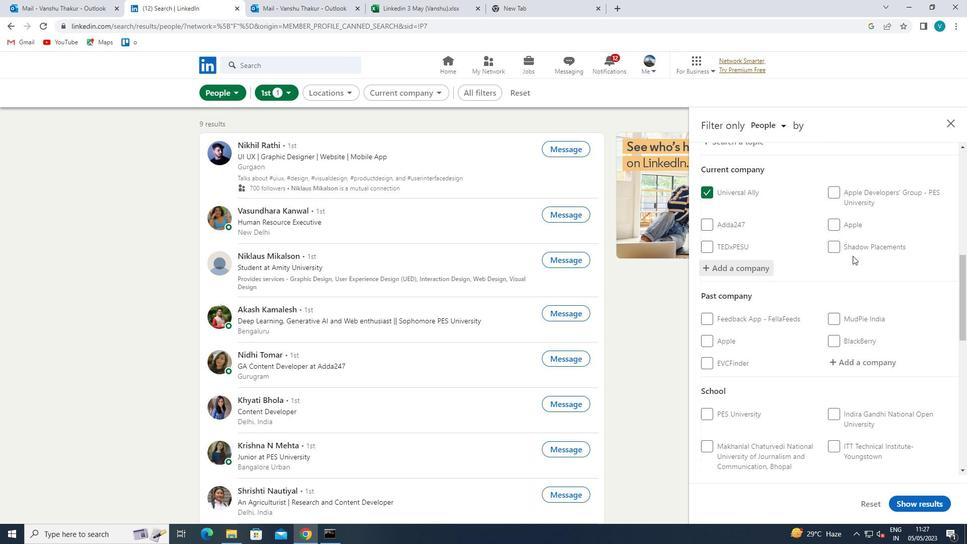 
Action: Mouse moved to (852, 257)
Screenshot: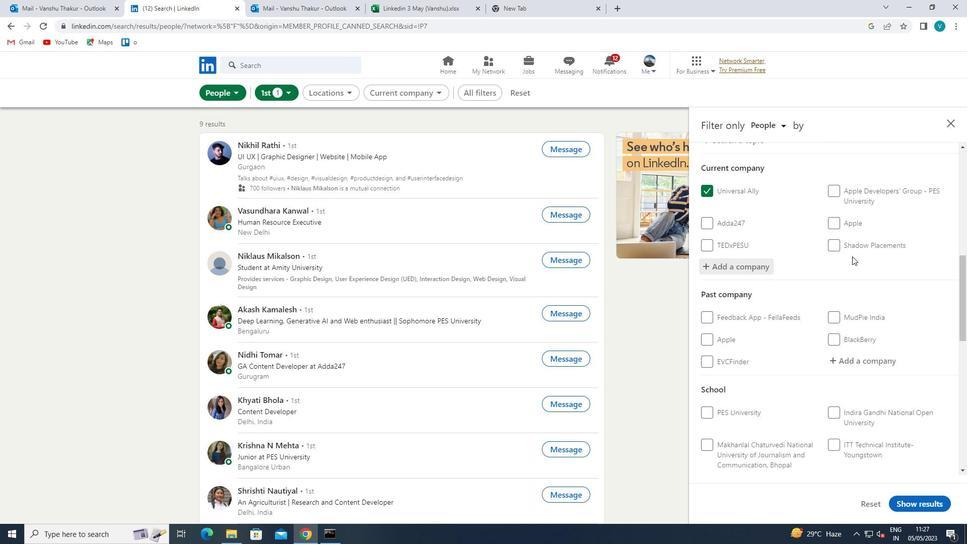 
Action: Mouse scrolled (852, 256) with delta (0, 0)
Screenshot: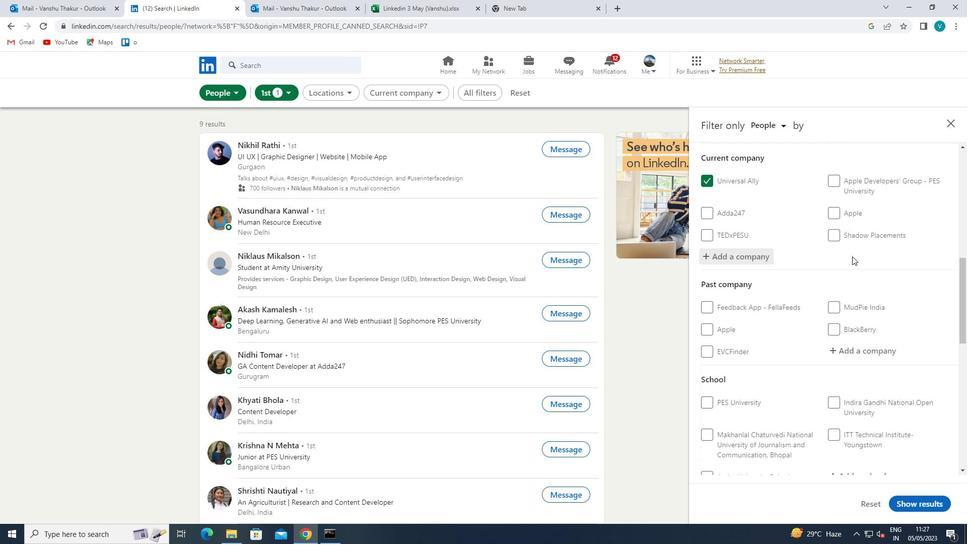 
Action: Mouse scrolled (852, 256) with delta (0, 0)
Screenshot: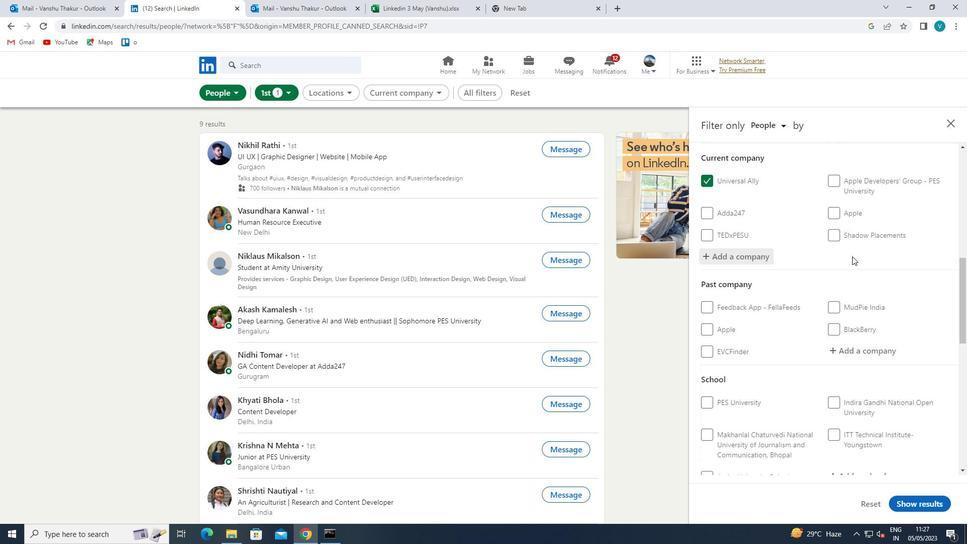 
Action: Mouse moved to (856, 284)
Screenshot: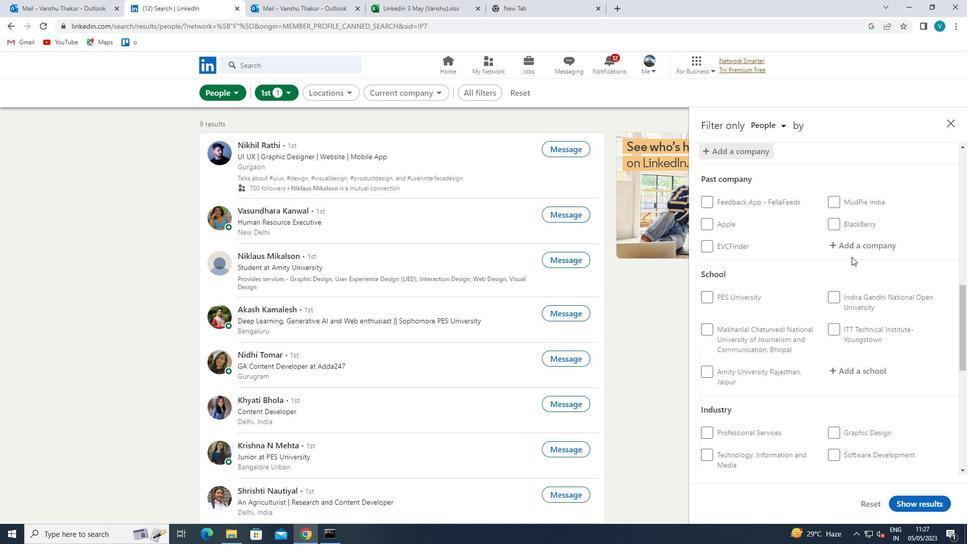 
Action: Mouse pressed left at (856, 284)
Screenshot: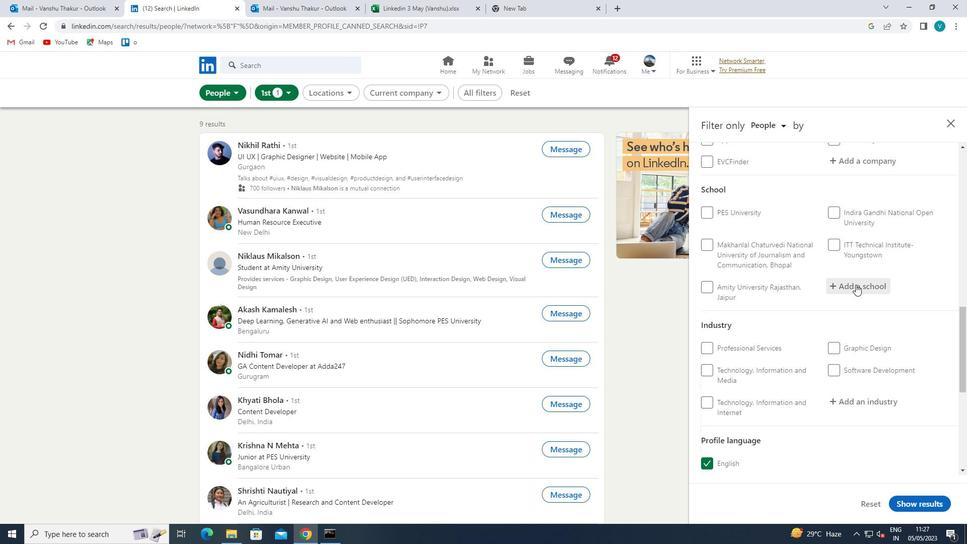 
Action: Key pressed <Key.shift>WEST<Key.space><Key.shift>BENGAL<Key.space>
Screenshot: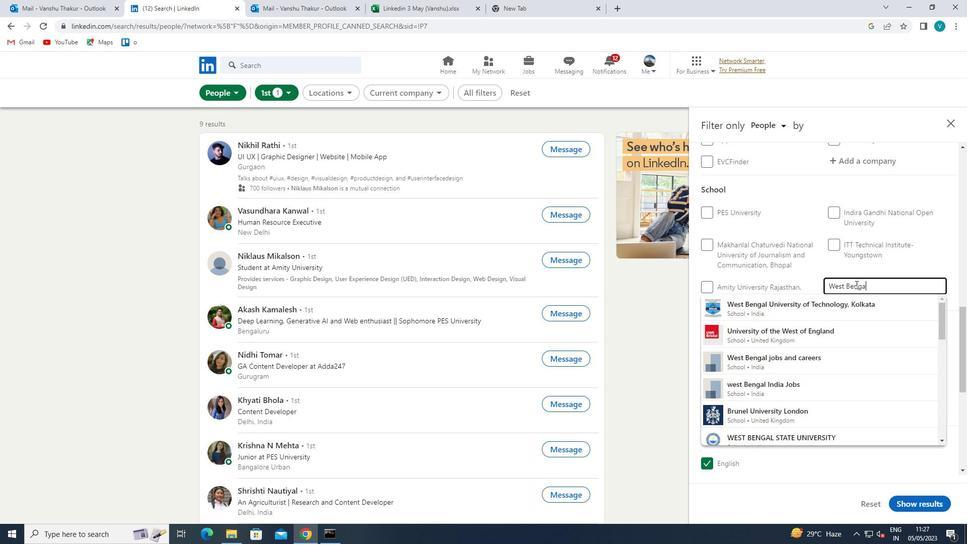 
Action: Mouse moved to (859, 305)
Screenshot: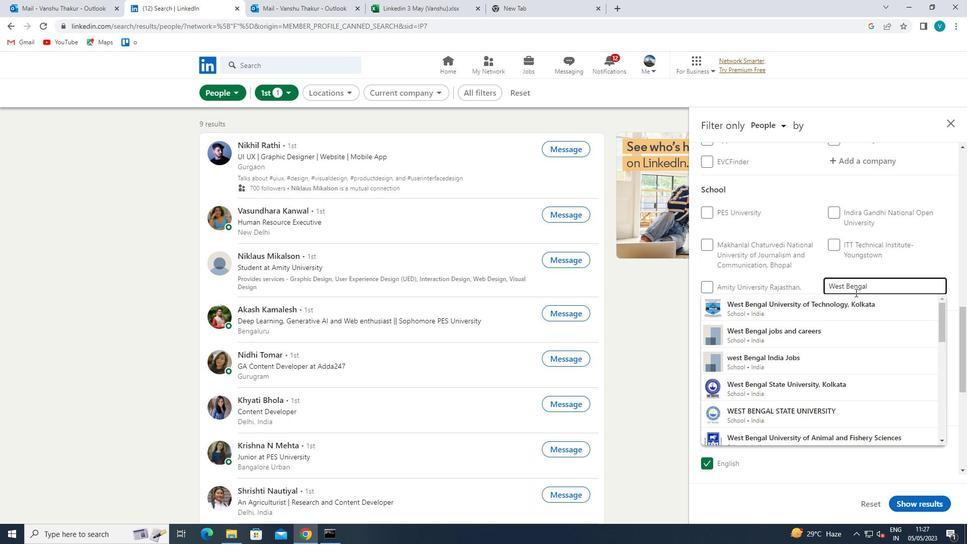 
Action: Mouse pressed left at (859, 305)
Screenshot: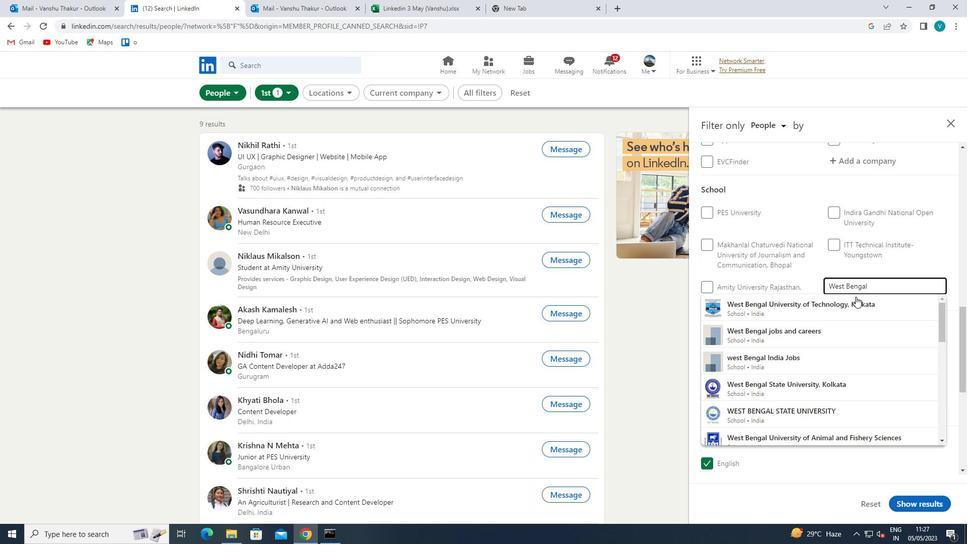 
Action: Mouse scrolled (859, 304) with delta (0, 0)
Screenshot: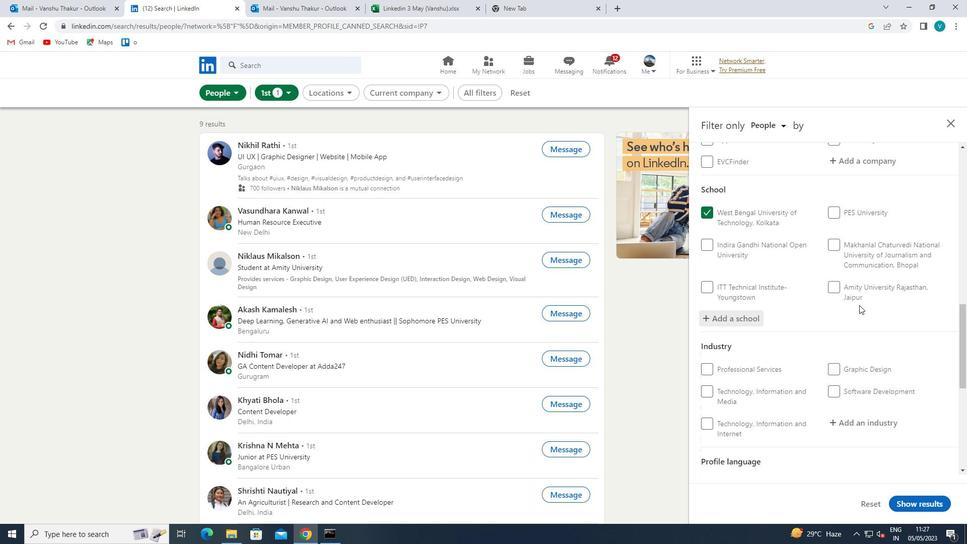 
Action: Mouse scrolled (859, 304) with delta (0, 0)
Screenshot: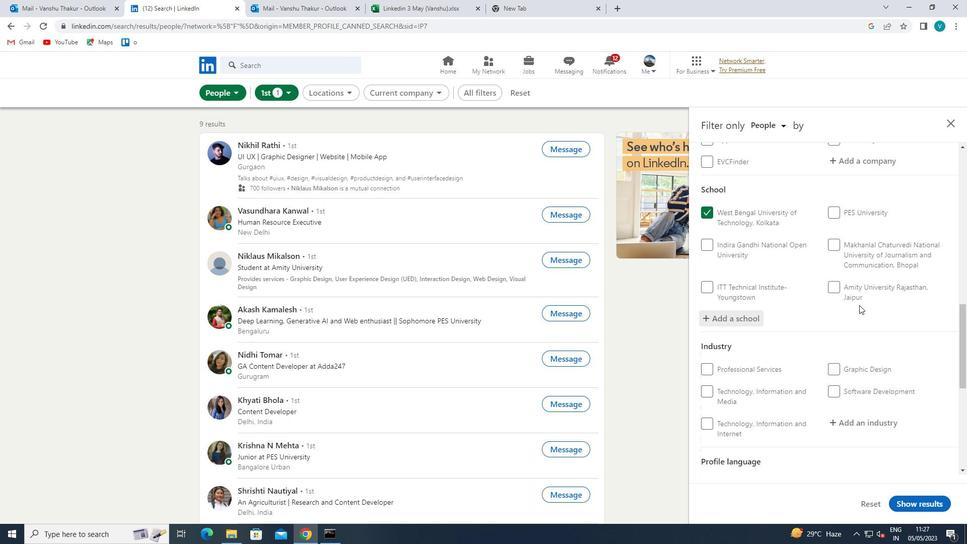 
Action: Mouse moved to (863, 332)
Screenshot: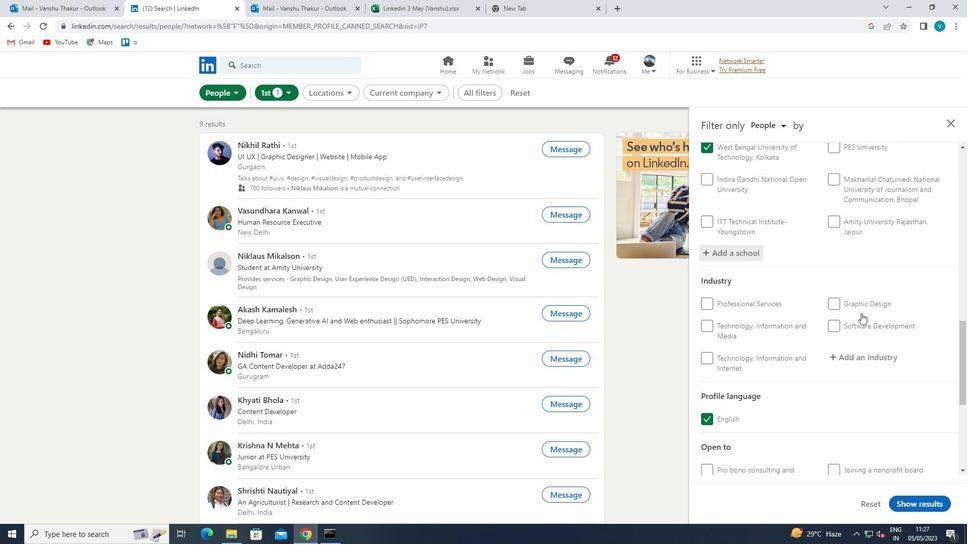 
Action: Mouse pressed left at (863, 332)
Screenshot: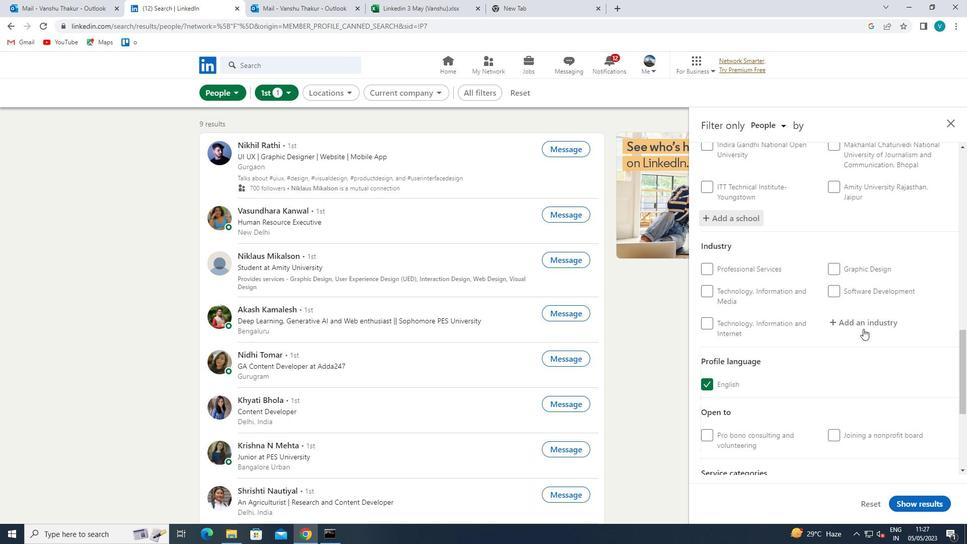 
Action: Mouse moved to (870, 322)
Screenshot: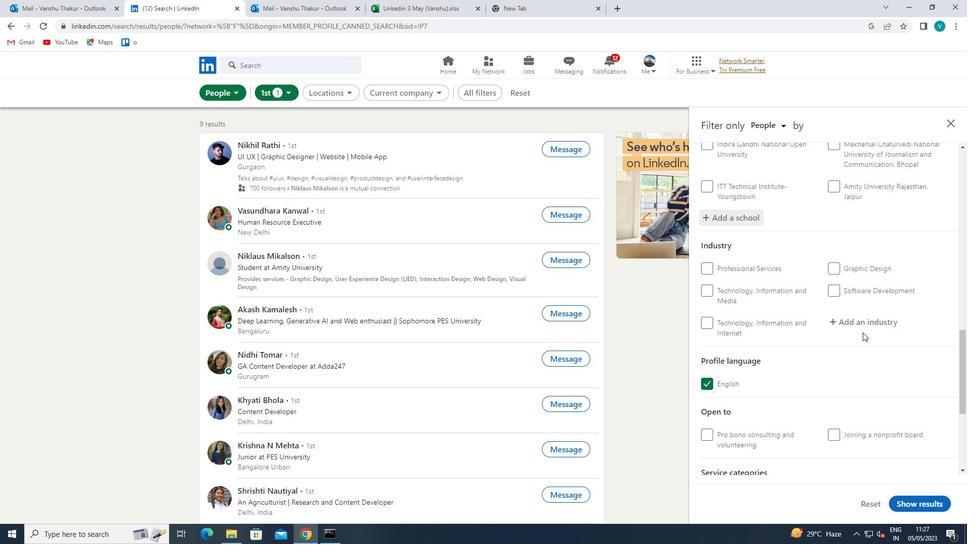 
Action: Mouse pressed left at (870, 322)
Screenshot: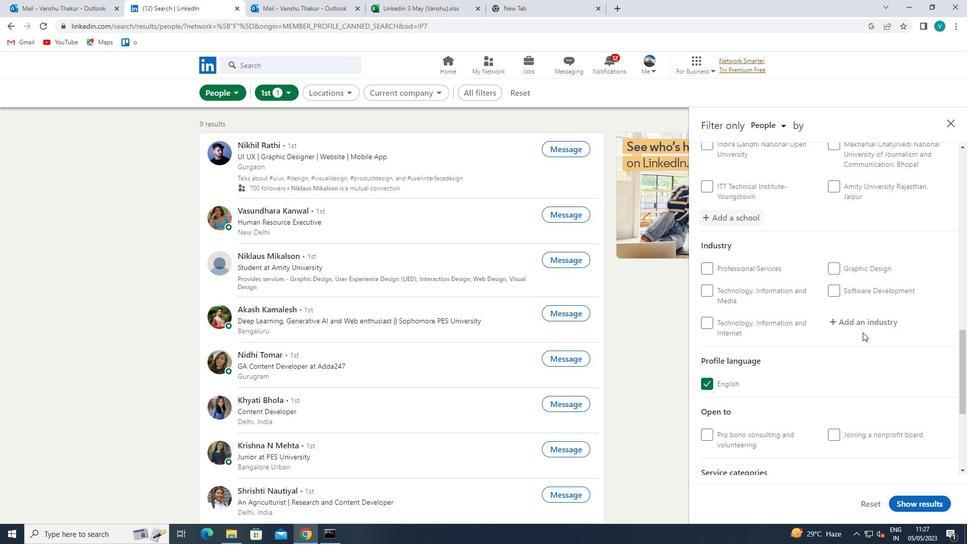 
Action: Key pressed <Key.shift>REAL<Key.space><Key.shift>ESTATE<Key.space>
Screenshot: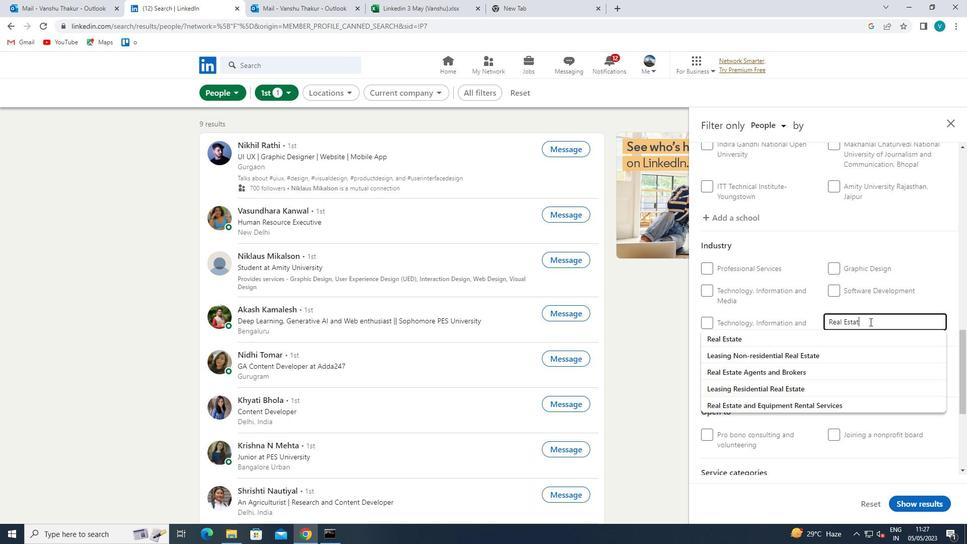 
Action: Mouse moved to (849, 408)
Screenshot: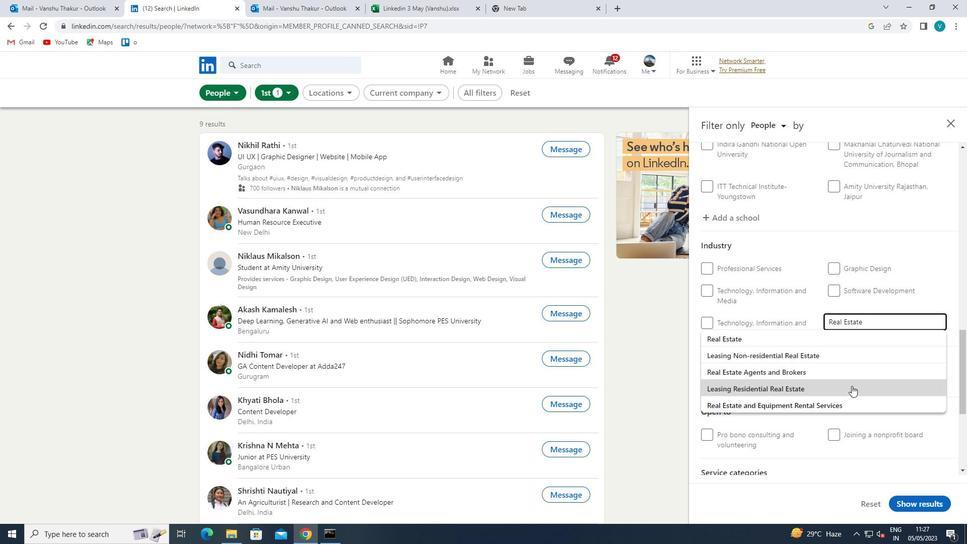 
Action: Mouse pressed left at (849, 408)
Screenshot: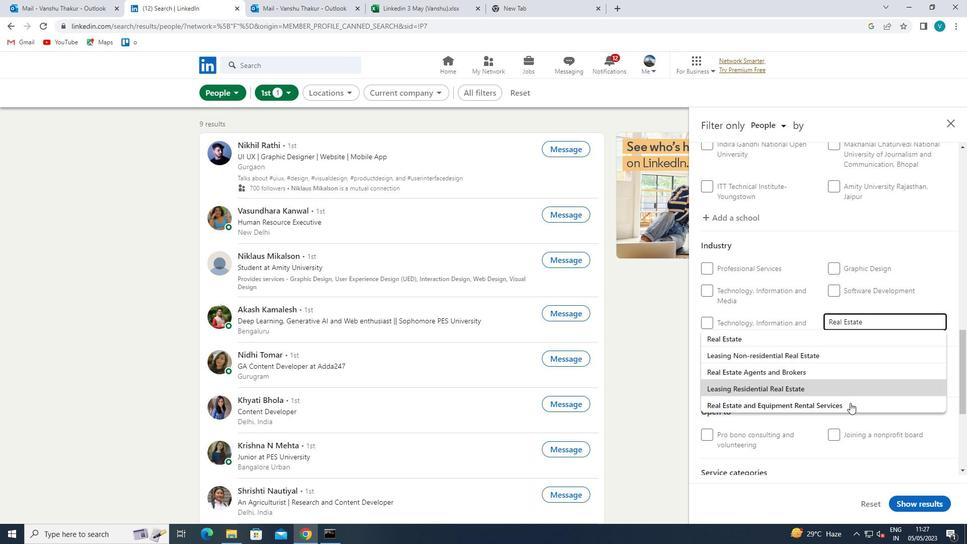 
Action: Mouse moved to (847, 394)
Screenshot: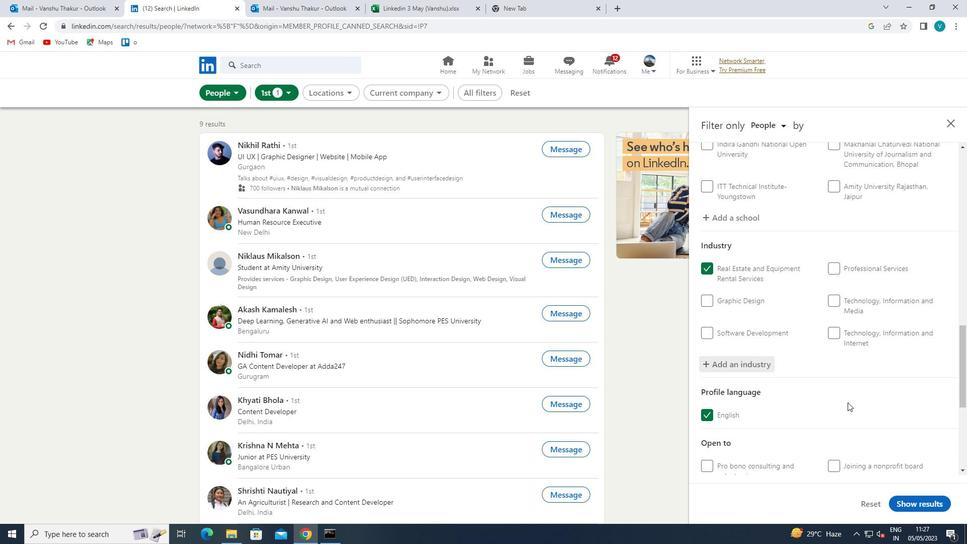 
Action: Mouse scrolled (847, 394) with delta (0, 0)
Screenshot: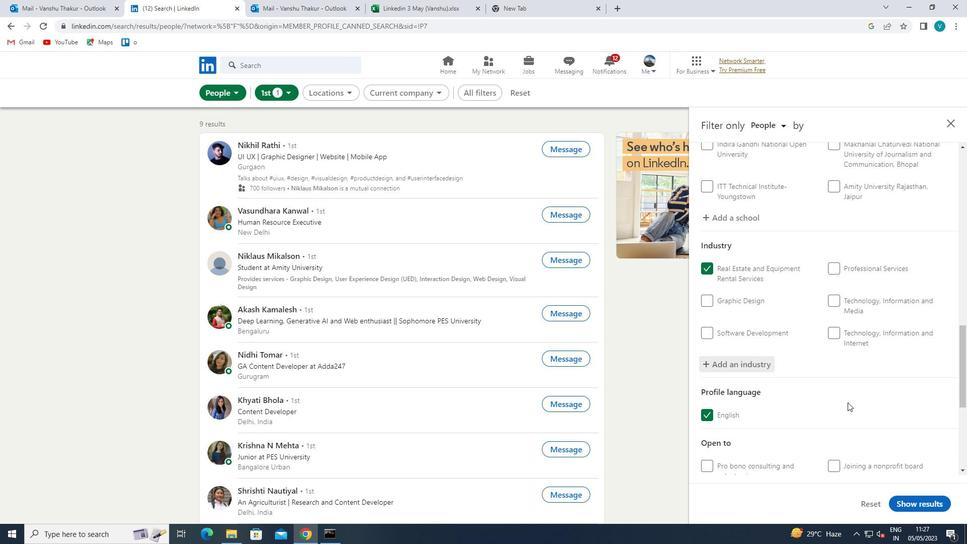 
Action: Mouse moved to (846, 393)
Screenshot: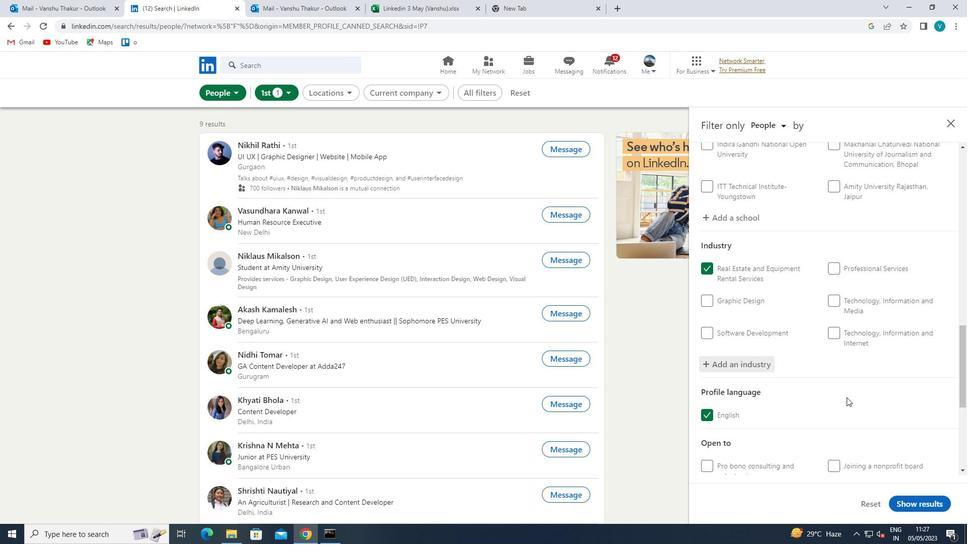 
Action: Mouse scrolled (846, 392) with delta (0, 0)
Screenshot: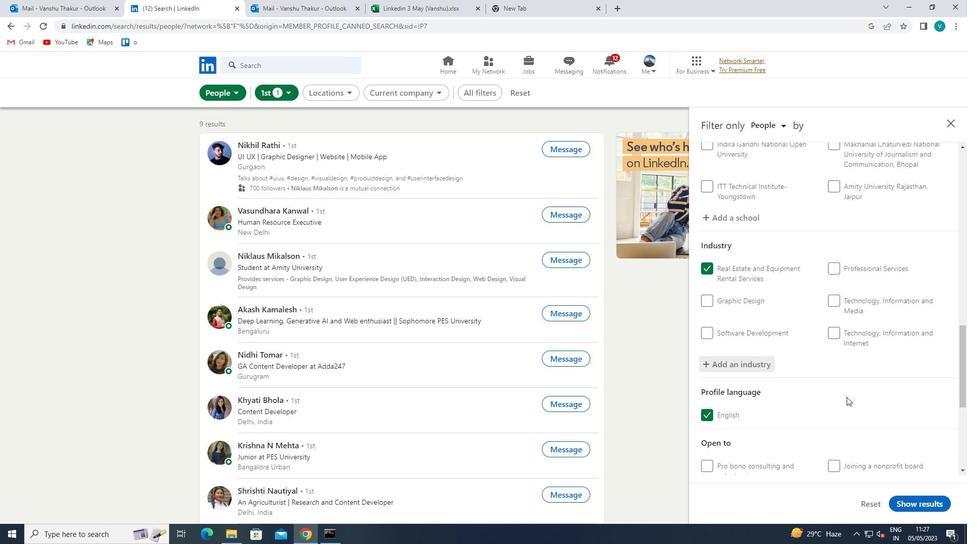 
Action: Mouse moved to (846, 392)
Screenshot: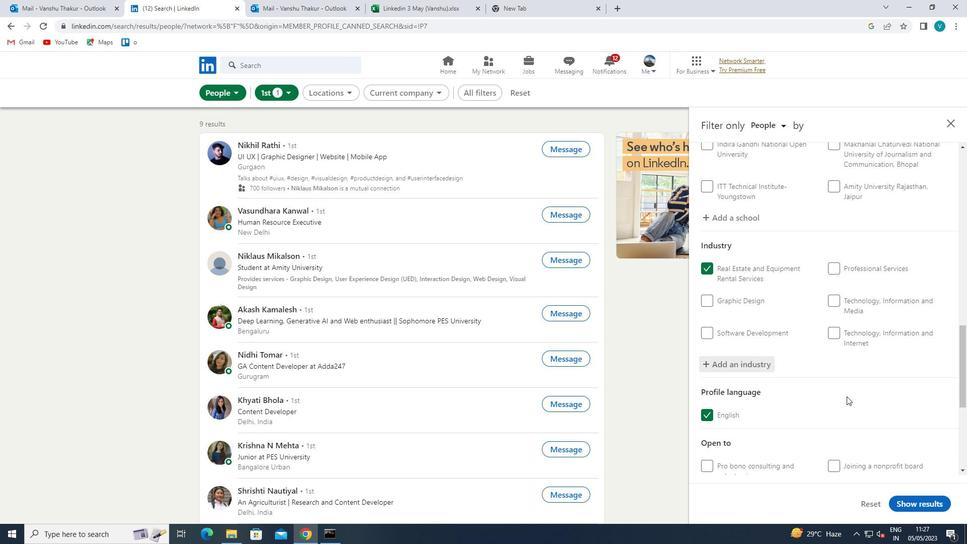 
Action: Mouse scrolled (846, 392) with delta (0, 0)
Screenshot: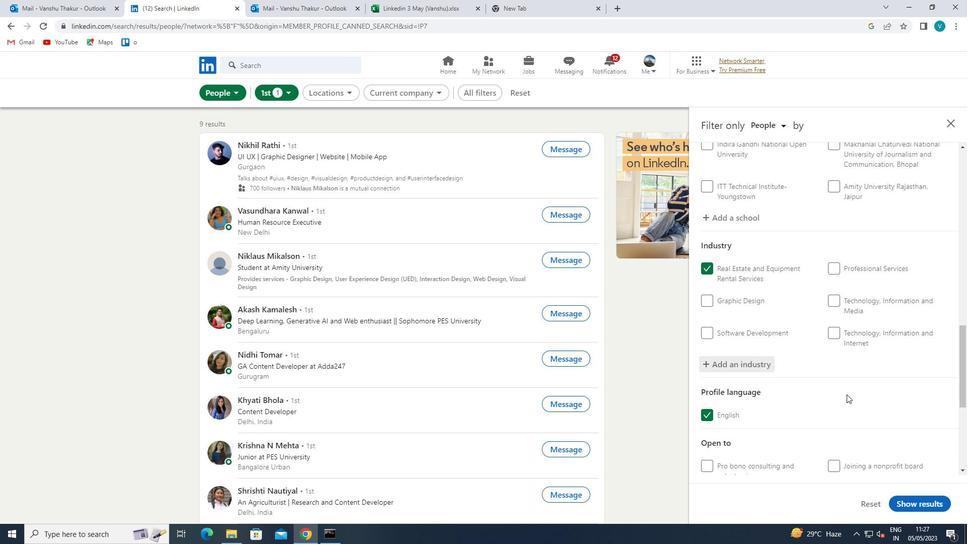
Action: Mouse scrolled (846, 392) with delta (0, 0)
Screenshot: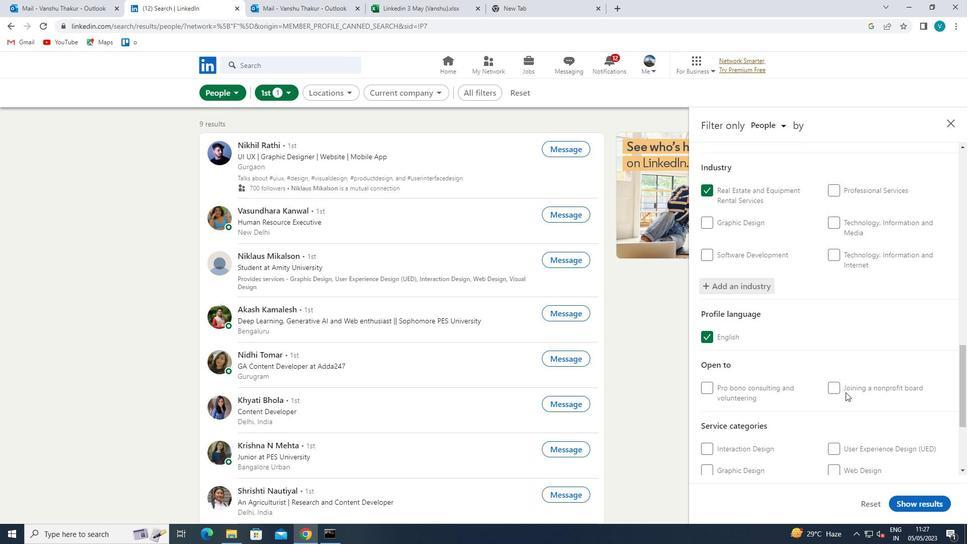 
Action: Mouse moved to (853, 364)
Screenshot: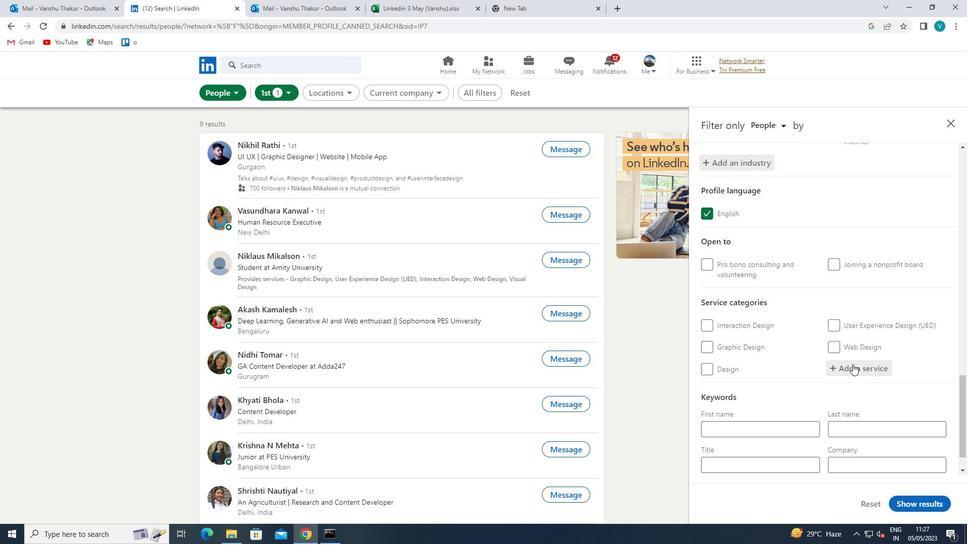 
Action: Mouse pressed left at (853, 364)
Screenshot: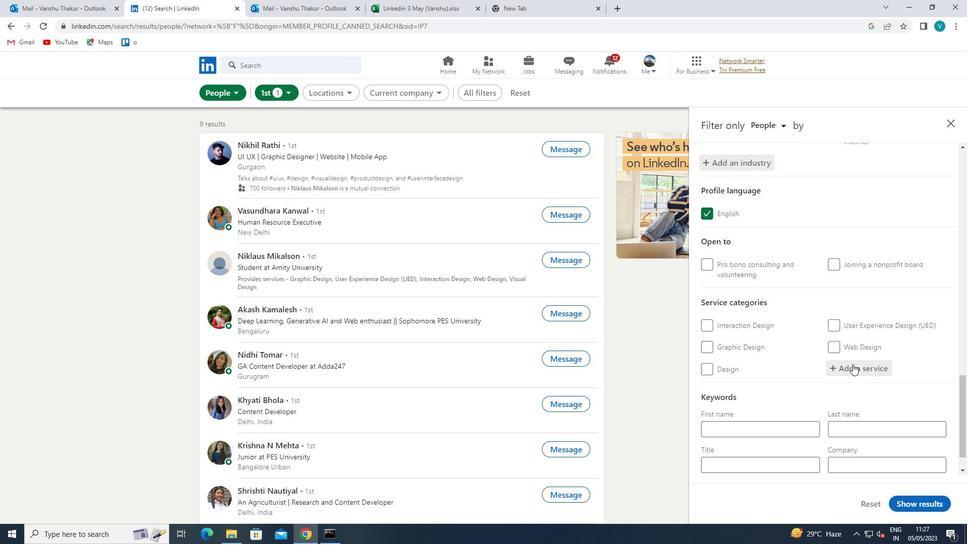 
Action: Mouse moved to (856, 359)
Screenshot: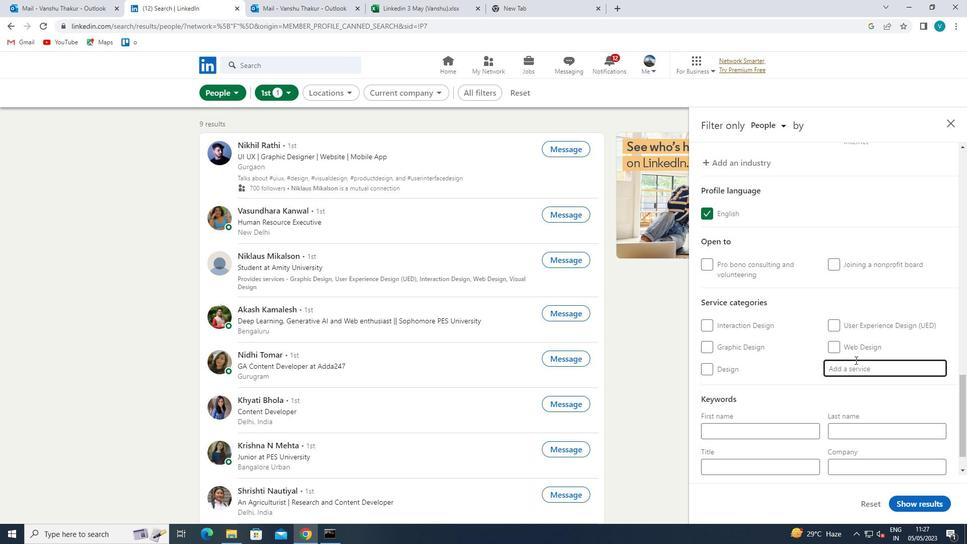 
Action: Key pressed <Key.shift>EDITING
Screenshot: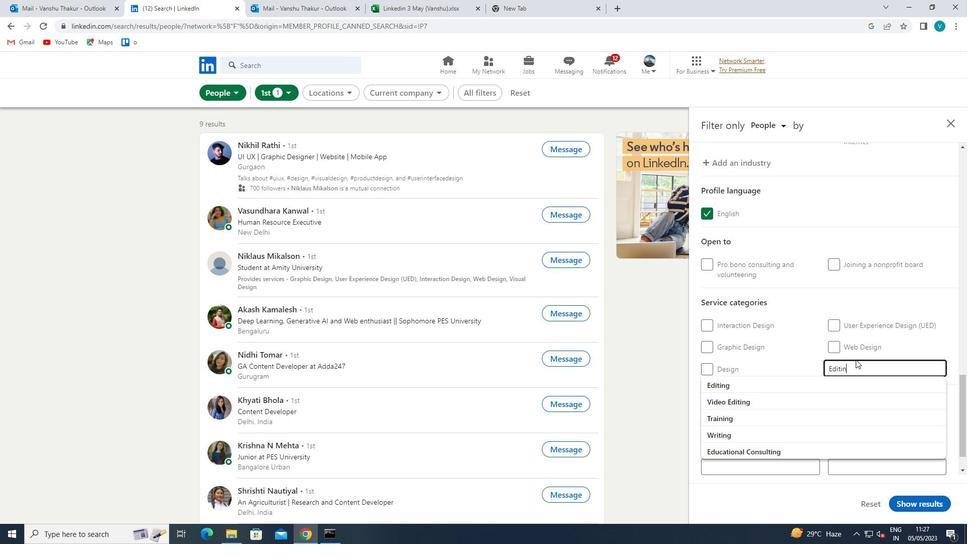 
Action: Mouse moved to (836, 380)
Screenshot: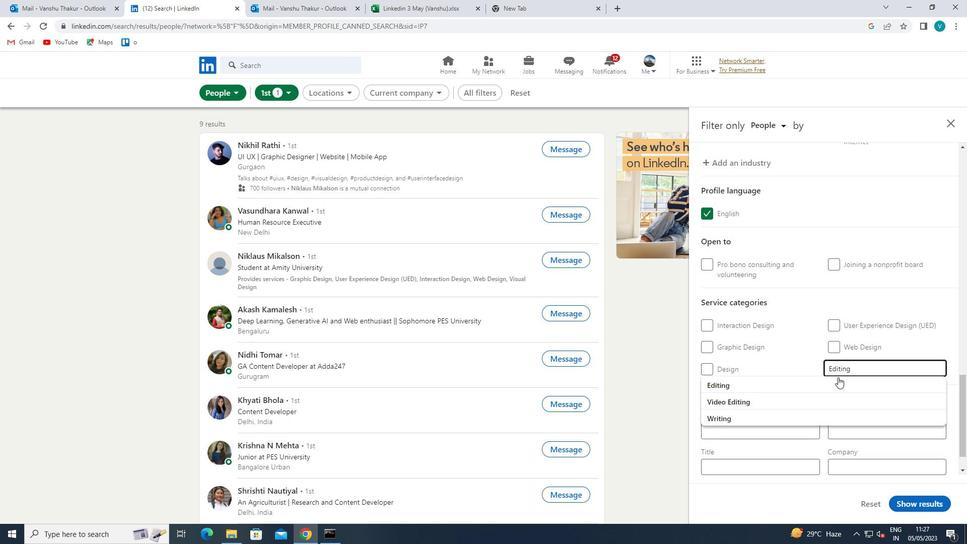 
Action: Mouse pressed left at (836, 380)
Screenshot: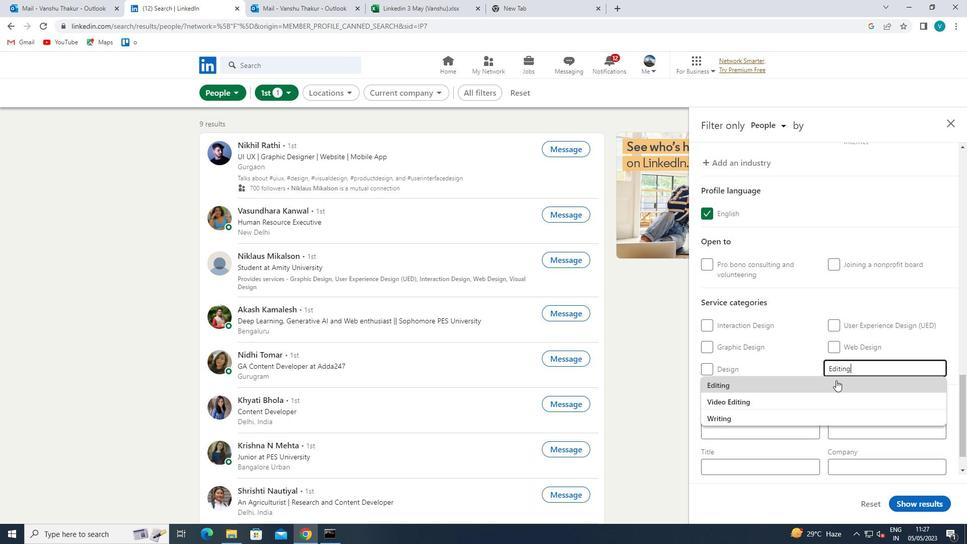 
Action: Mouse scrolled (836, 379) with delta (0, 0)
Screenshot: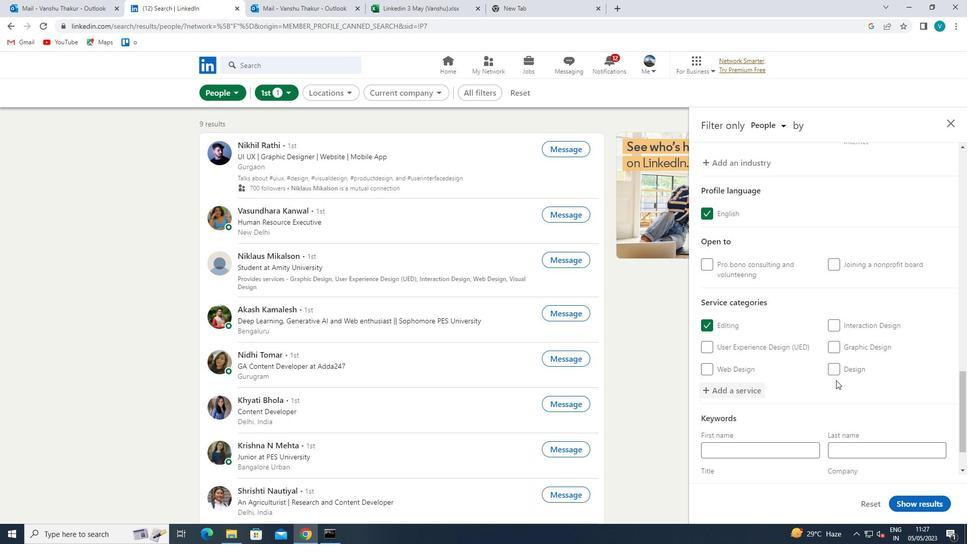
Action: Mouse scrolled (836, 379) with delta (0, 0)
Screenshot: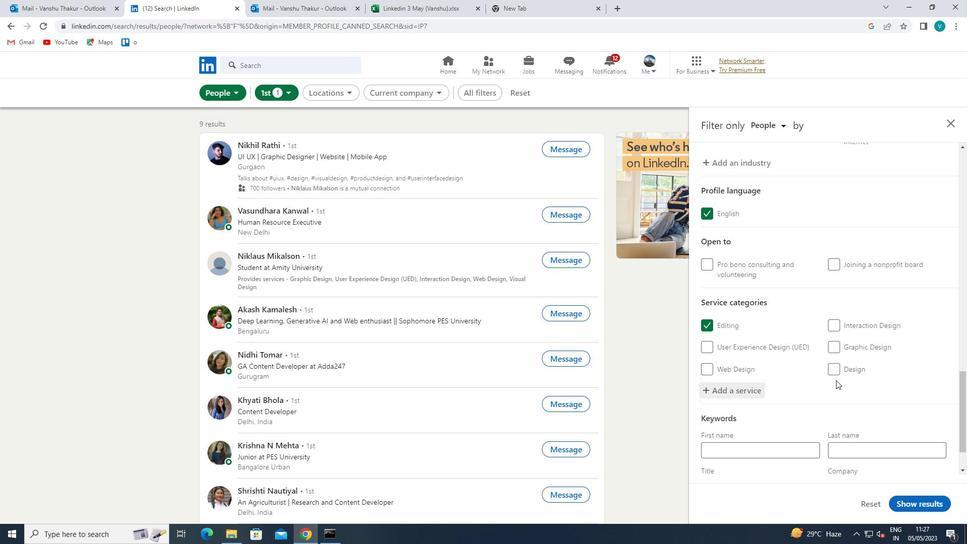 
Action: Mouse scrolled (836, 379) with delta (0, 0)
Screenshot: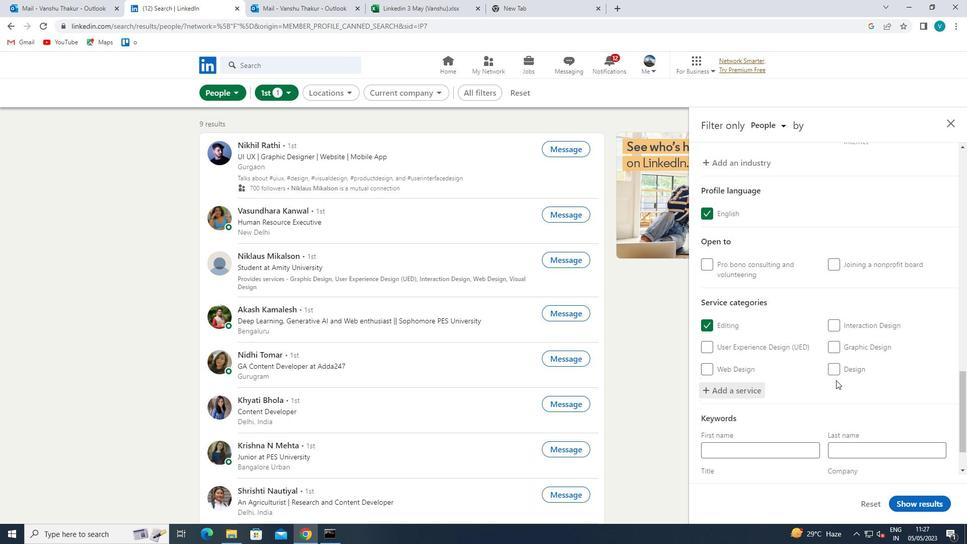 
Action: Mouse scrolled (836, 379) with delta (0, 0)
Screenshot: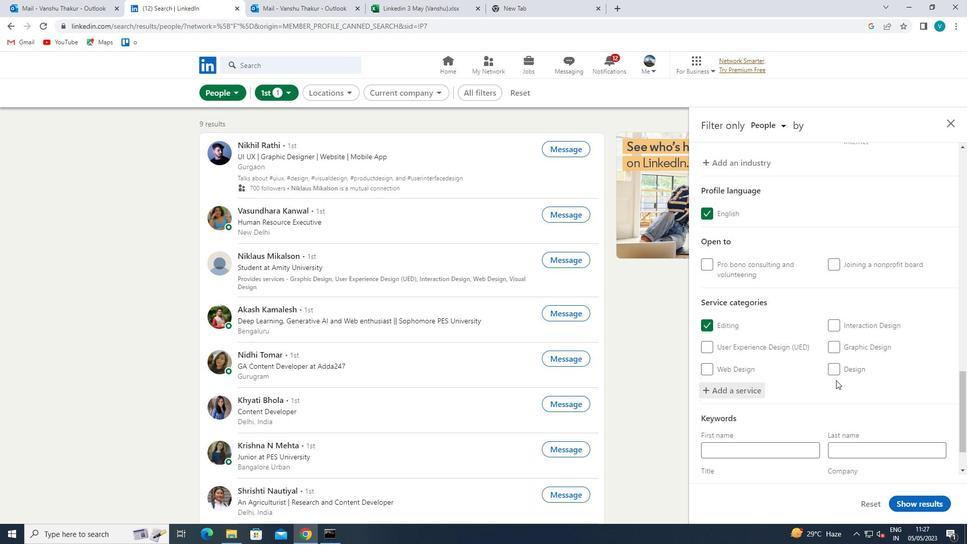 
Action: Mouse moved to (789, 432)
Screenshot: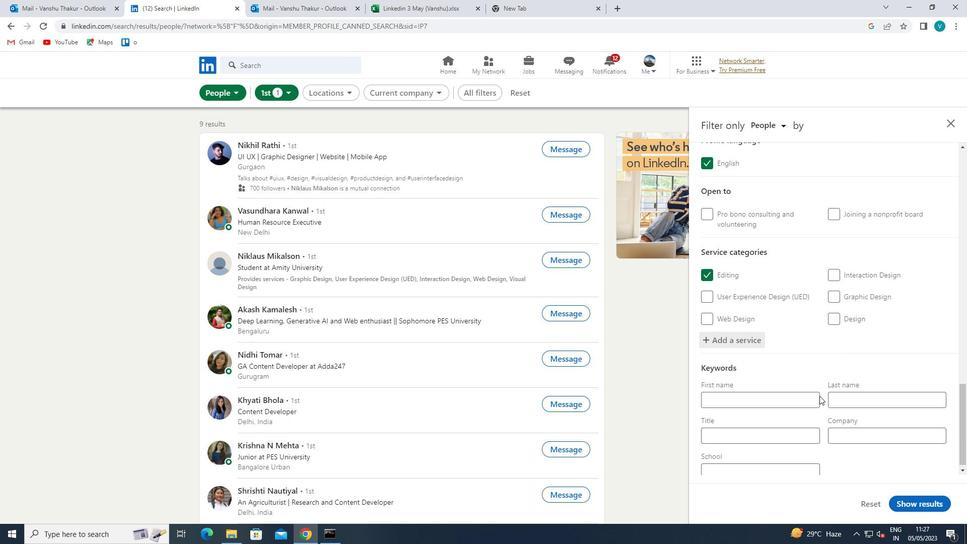 
Action: Mouse pressed left at (789, 432)
Screenshot: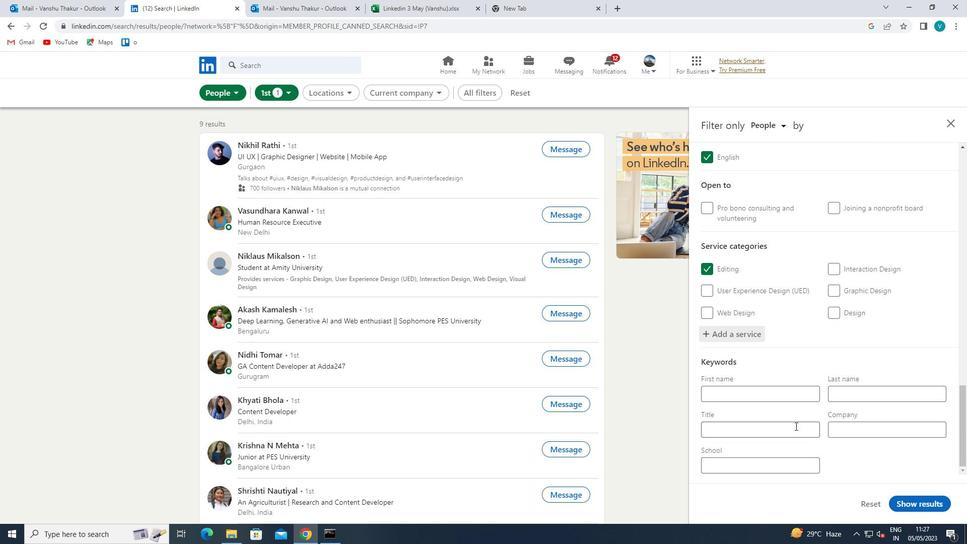 
Action: Key pressed <Key.shift>UPS<Key.space><Key.shift>DRIVER<Key.space>
Screenshot: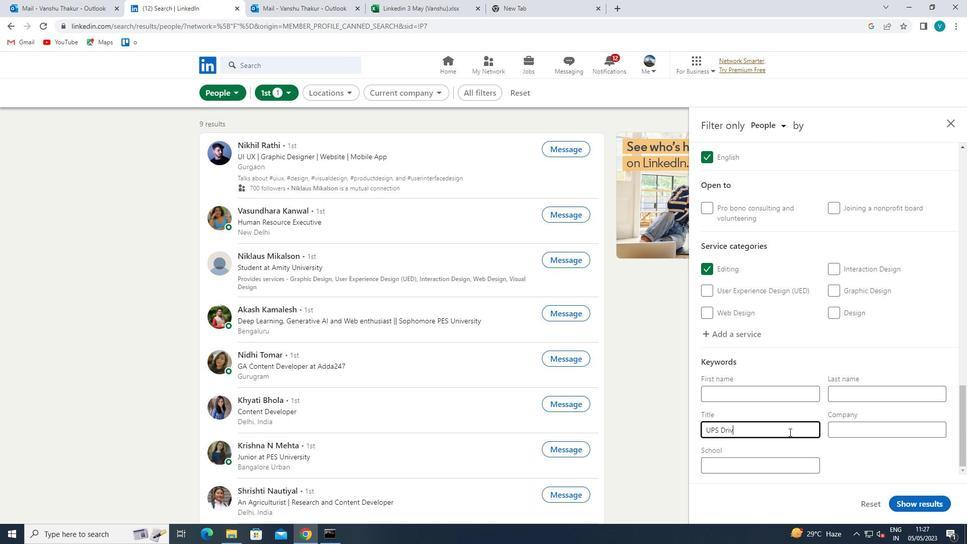 
Action: Mouse moved to (905, 498)
Screenshot: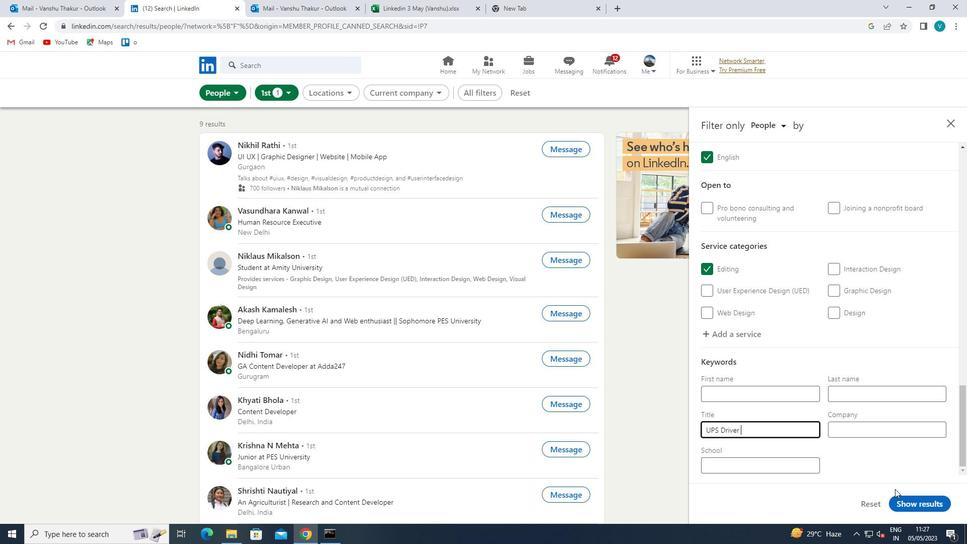 
Action: Mouse pressed left at (905, 498)
Screenshot: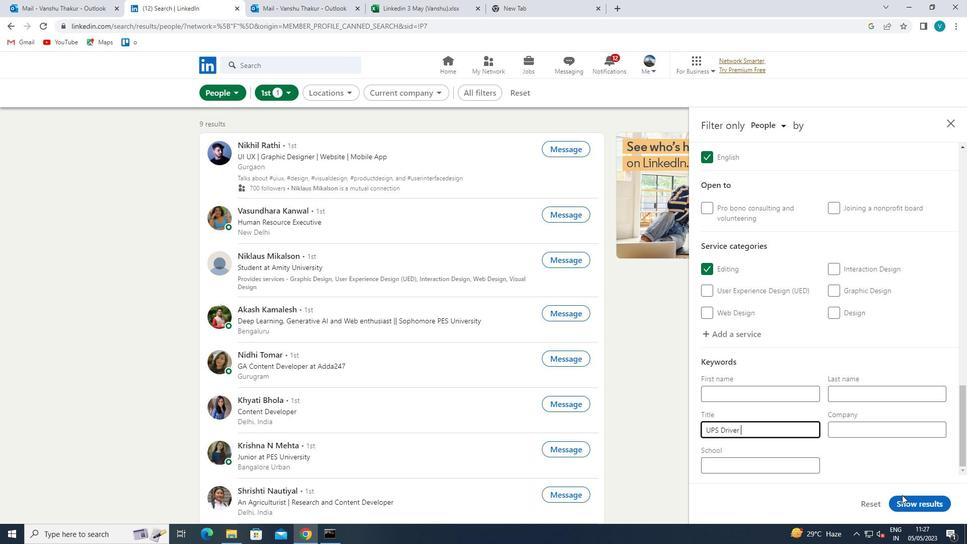 
Action: Mouse moved to (905, 497)
Screenshot: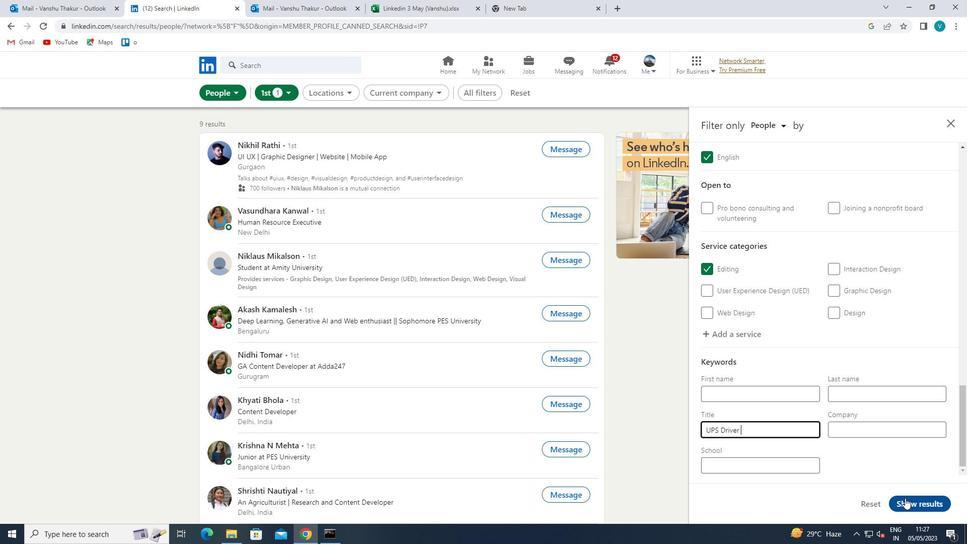 
